 Task: Look for space in Natitingou, Benin from 2nd September, 2023 to 10th September, 2023 for 1 adult in price range Rs.5000 to Rs.16000. Place can be private room with 1  bedroom having 1 bed and 1 bathroom. Property type can be hotel. Booking option can be shelf check-in. Required host language is English.
Action: Mouse moved to (660, 111)
Screenshot: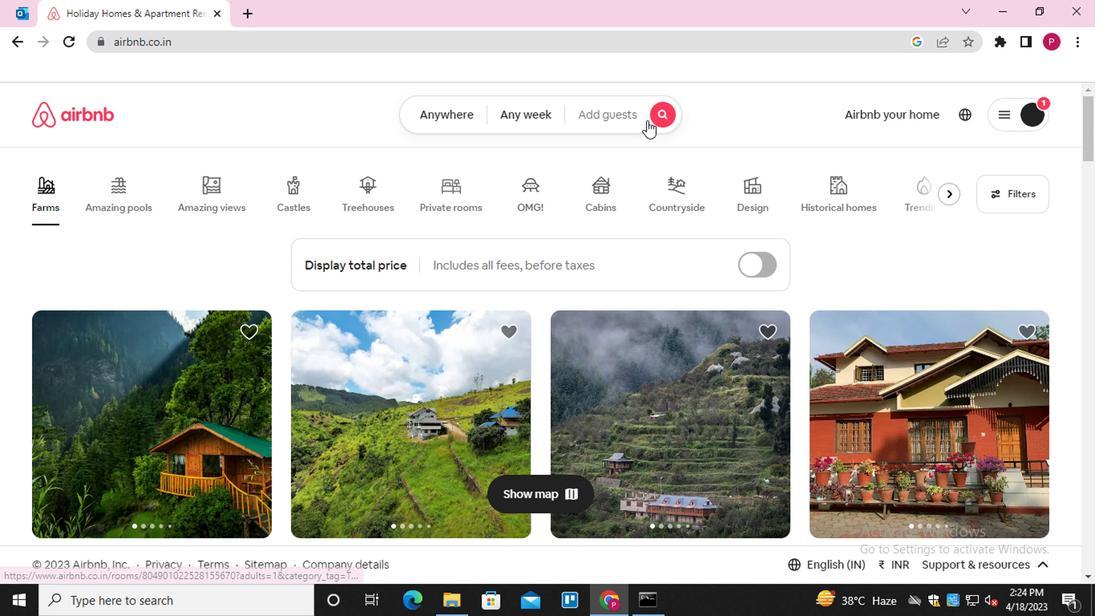
Action: Mouse pressed left at (660, 111)
Screenshot: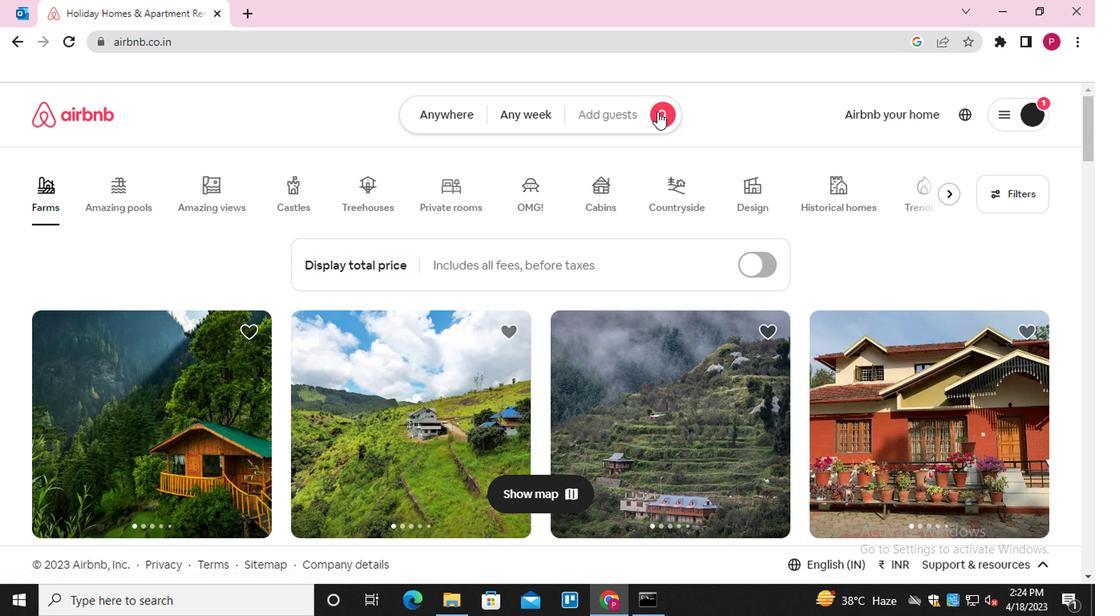 
Action: Mouse moved to (313, 187)
Screenshot: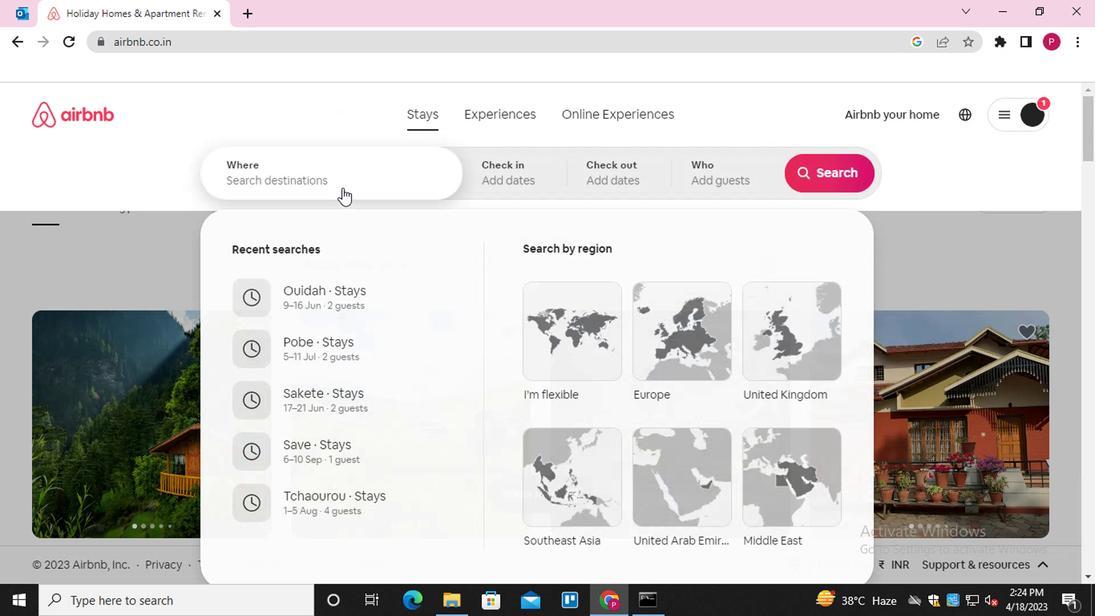 
Action: Mouse pressed left at (313, 187)
Screenshot: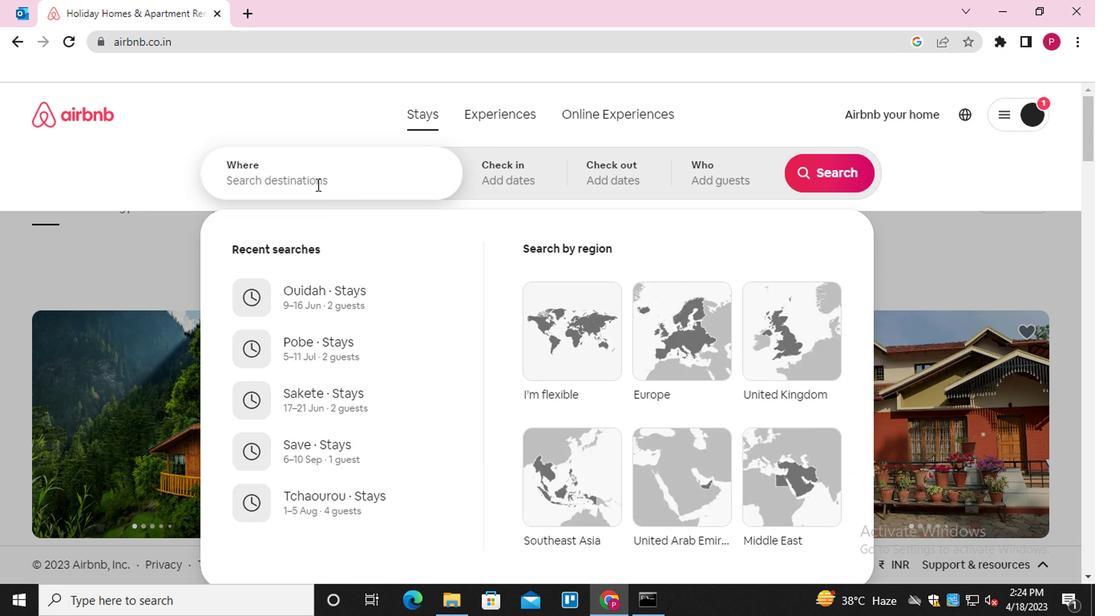 
Action: Key pressed <Key.shift>NATIN<Key.backspace>TI
Screenshot: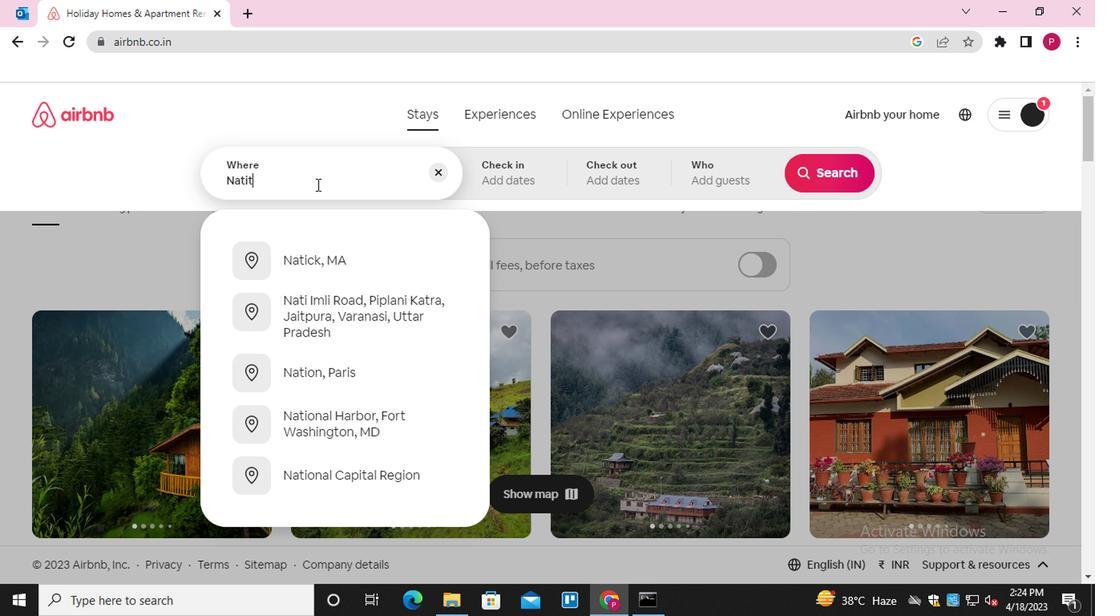 
Action: Mouse moved to (368, 260)
Screenshot: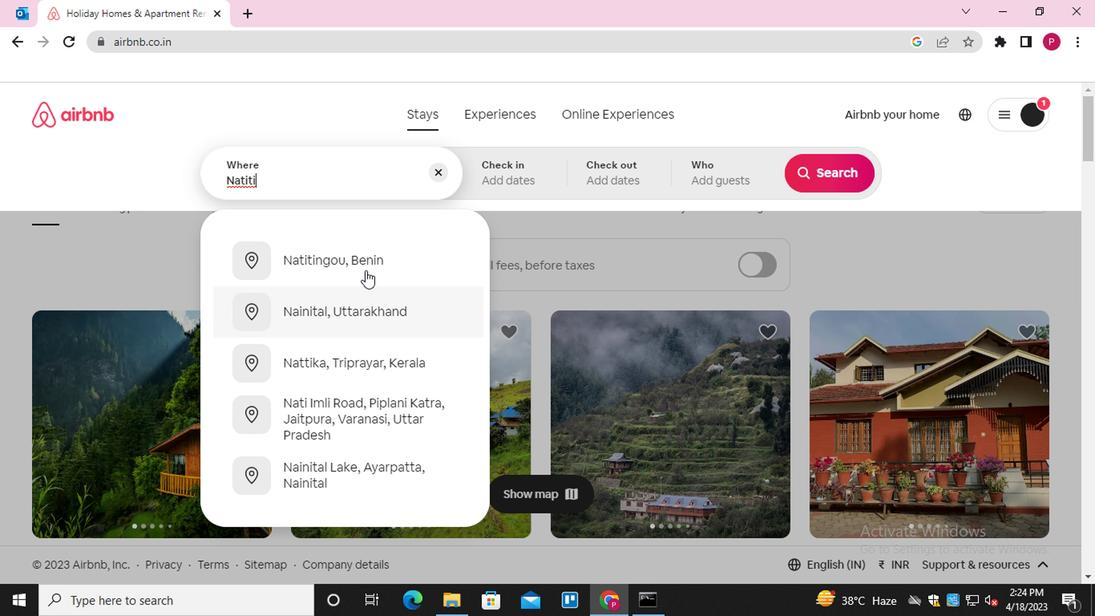 
Action: Mouse pressed left at (368, 260)
Screenshot: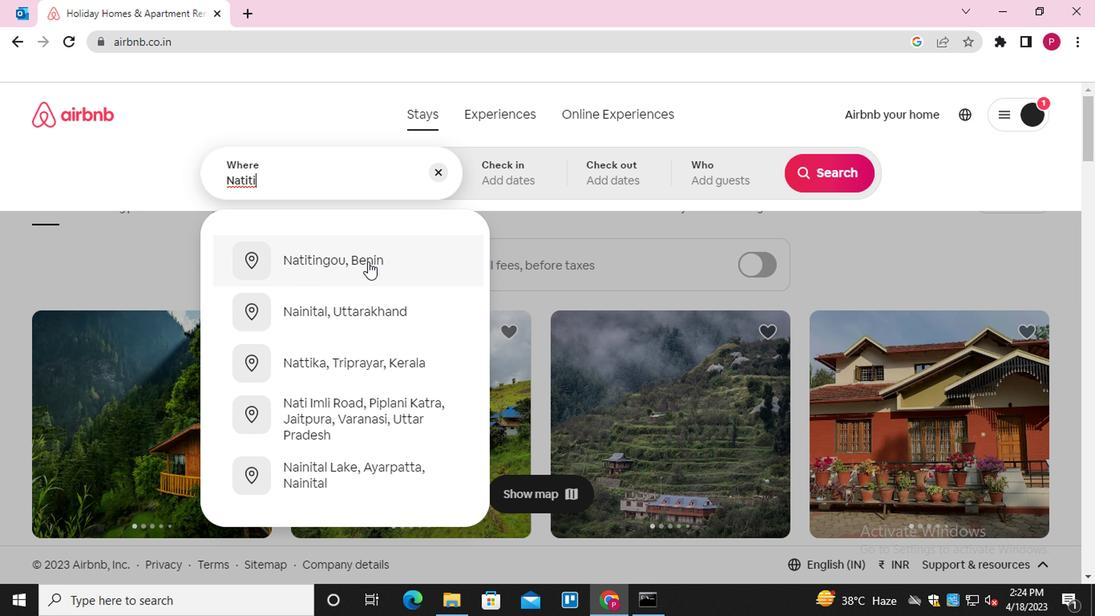 
Action: Mouse moved to (812, 306)
Screenshot: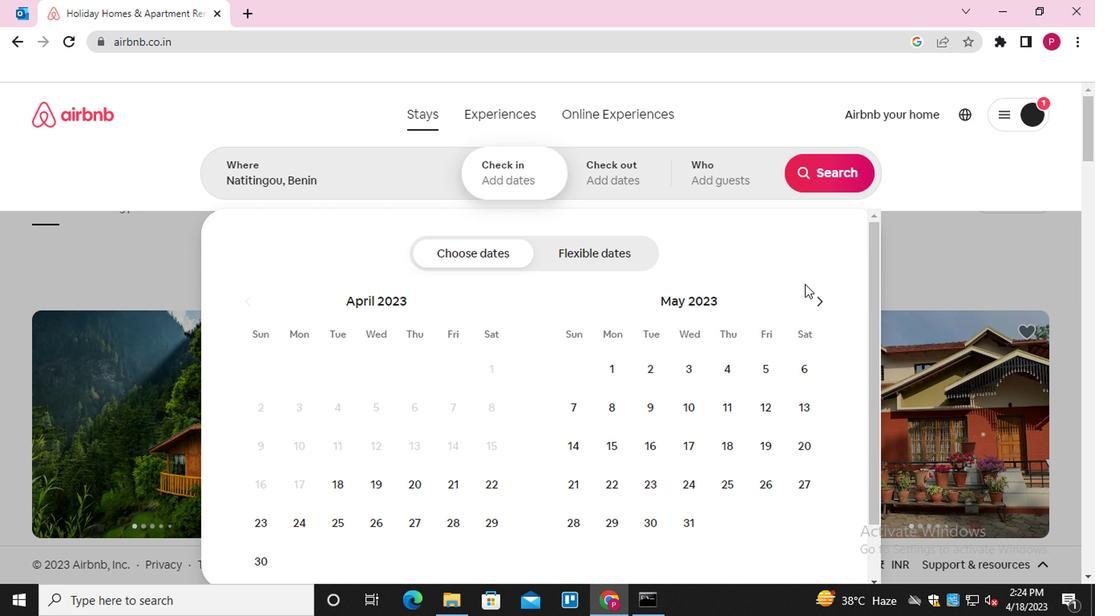 
Action: Mouse pressed left at (812, 306)
Screenshot: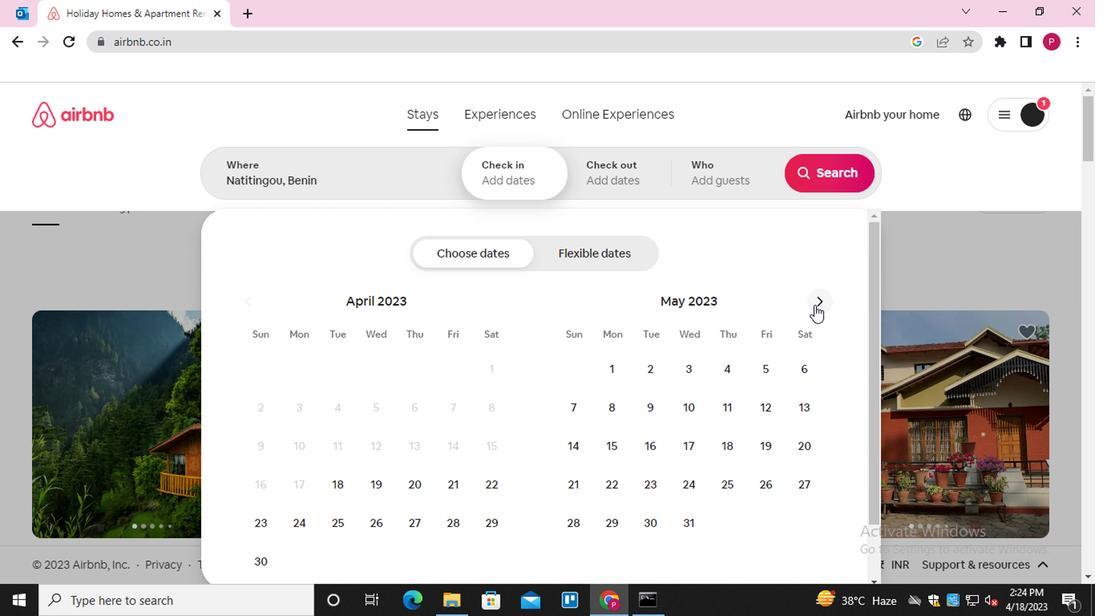 
Action: Mouse pressed left at (812, 306)
Screenshot: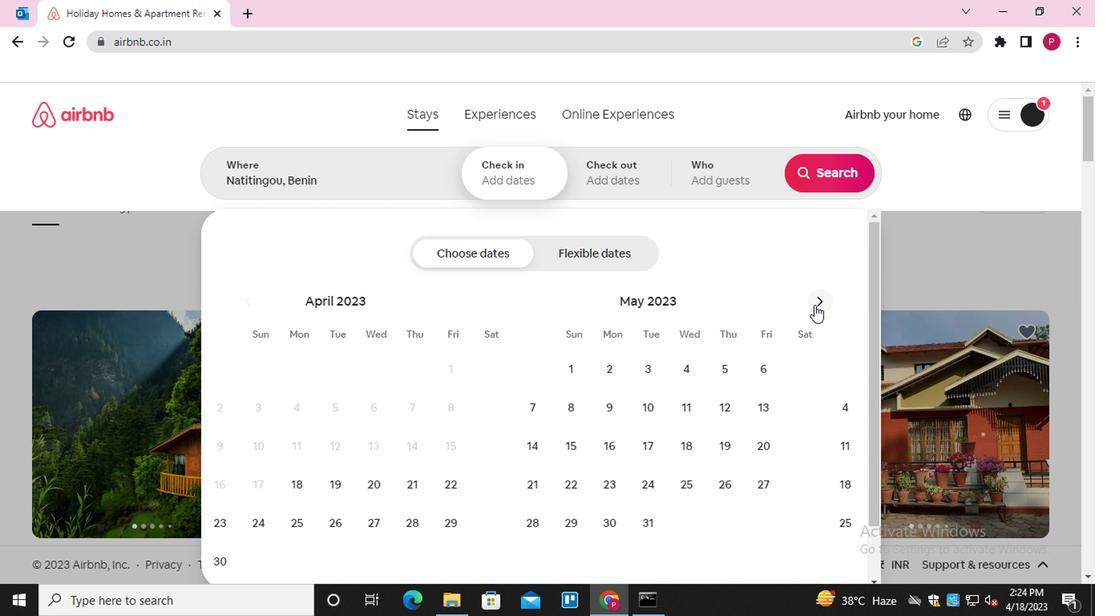 
Action: Mouse pressed left at (812, 306)
Screenshot: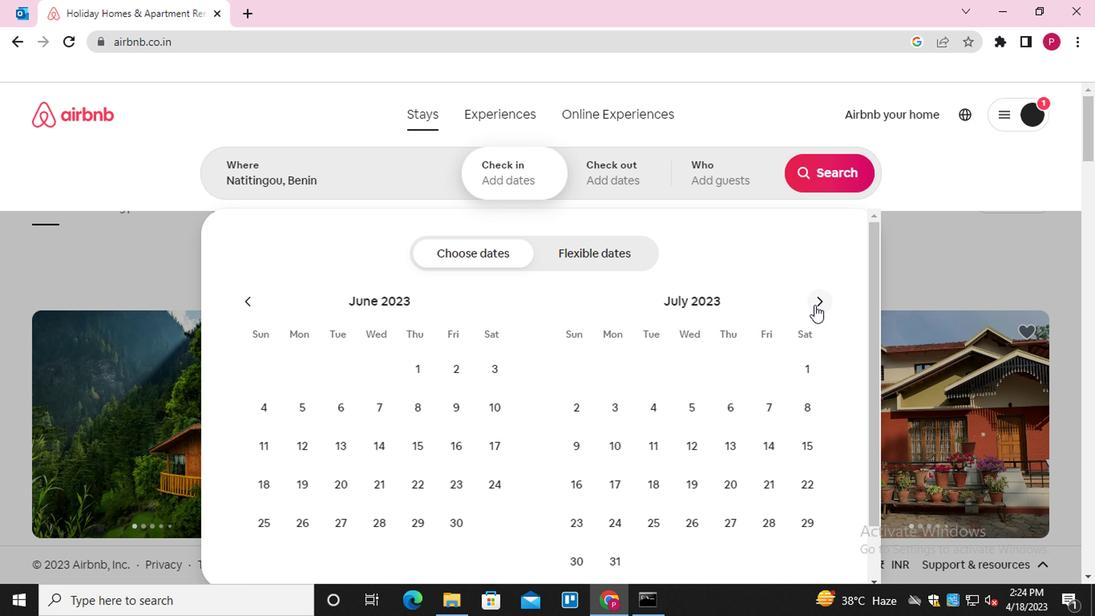 
Action: Mouse pressed left at (812, 306)
Screenshot: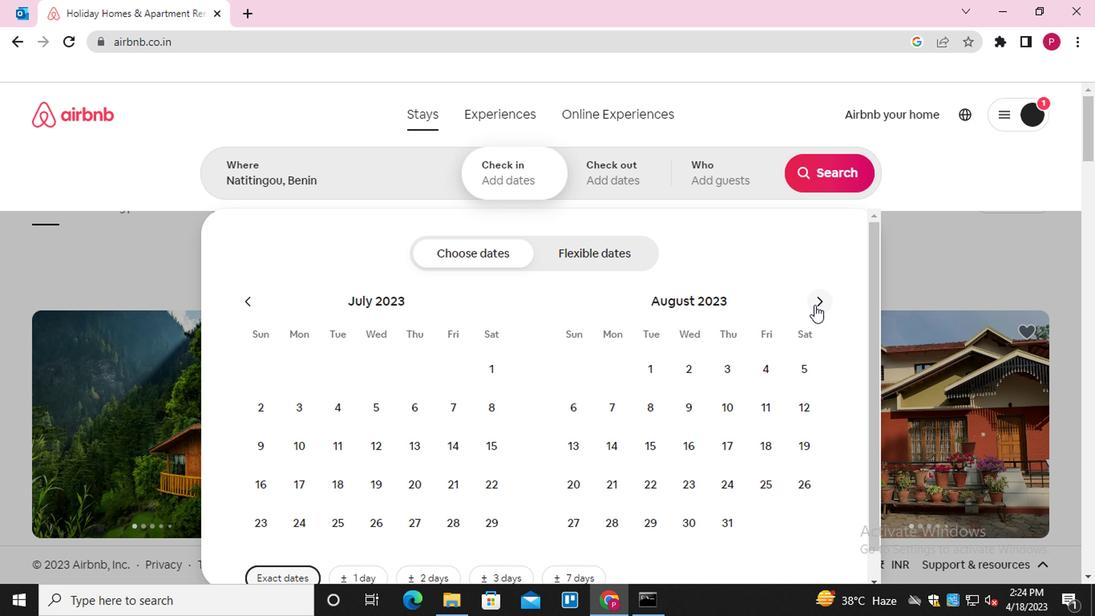 
Action: Mouse moved to (796, 372)
Screenshot: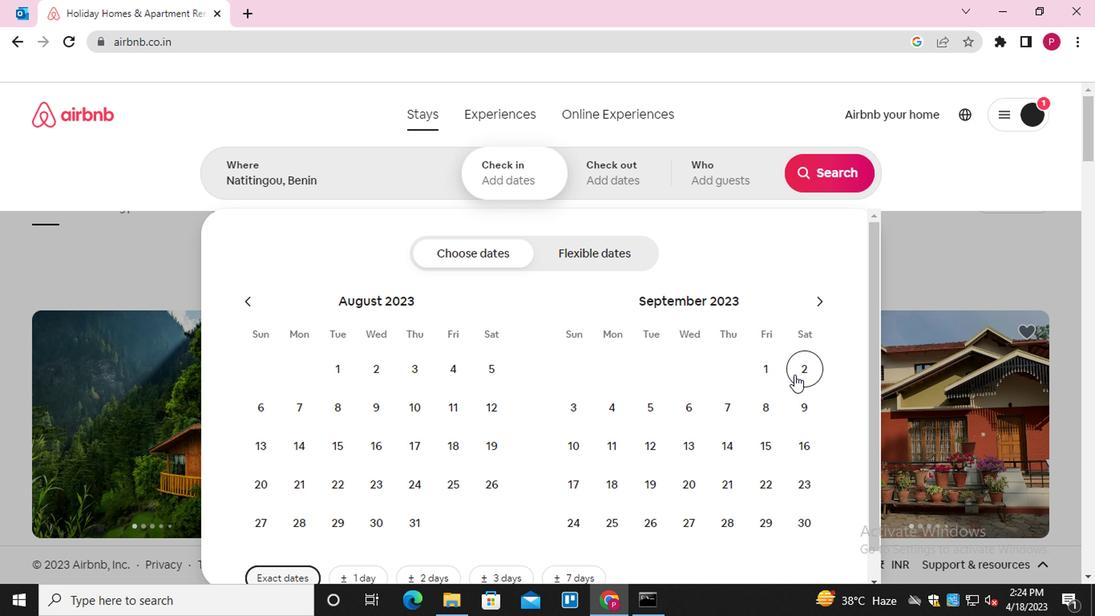 
Action: Mouse pressed left at (796, 372)
Screenshot: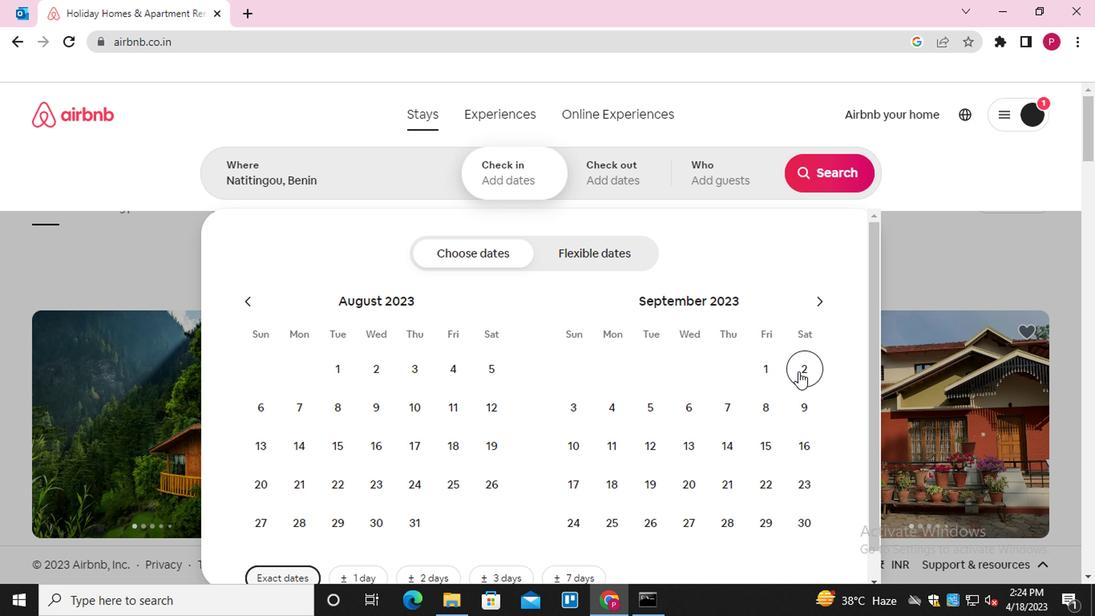 
Action: Mouse moved to (575, 440)
Screenshot: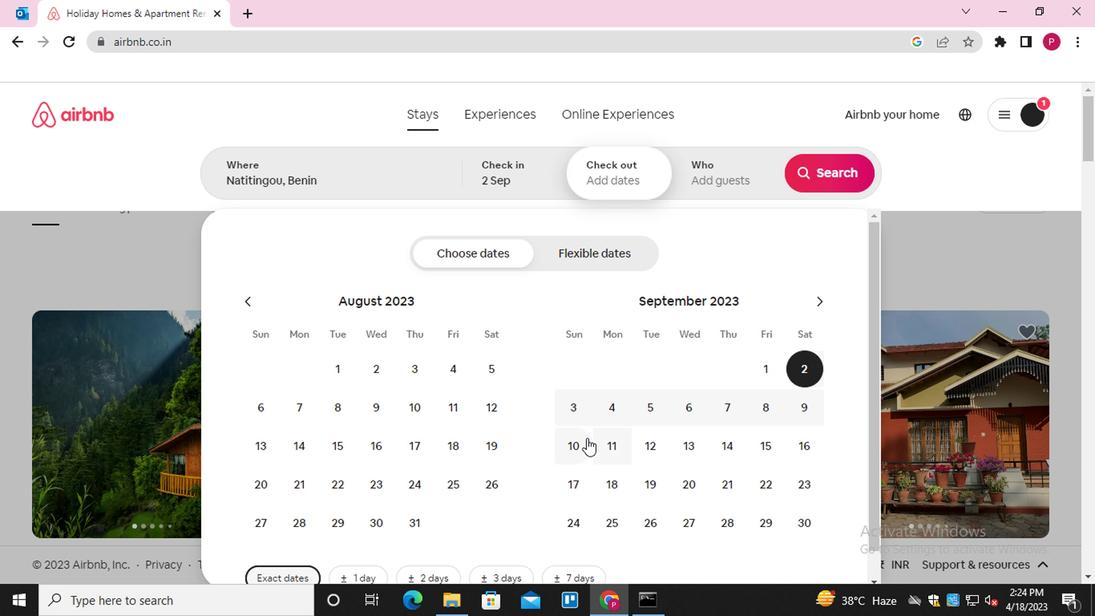 
Action: Mouse pressed left at (575, 440)
Screenshot: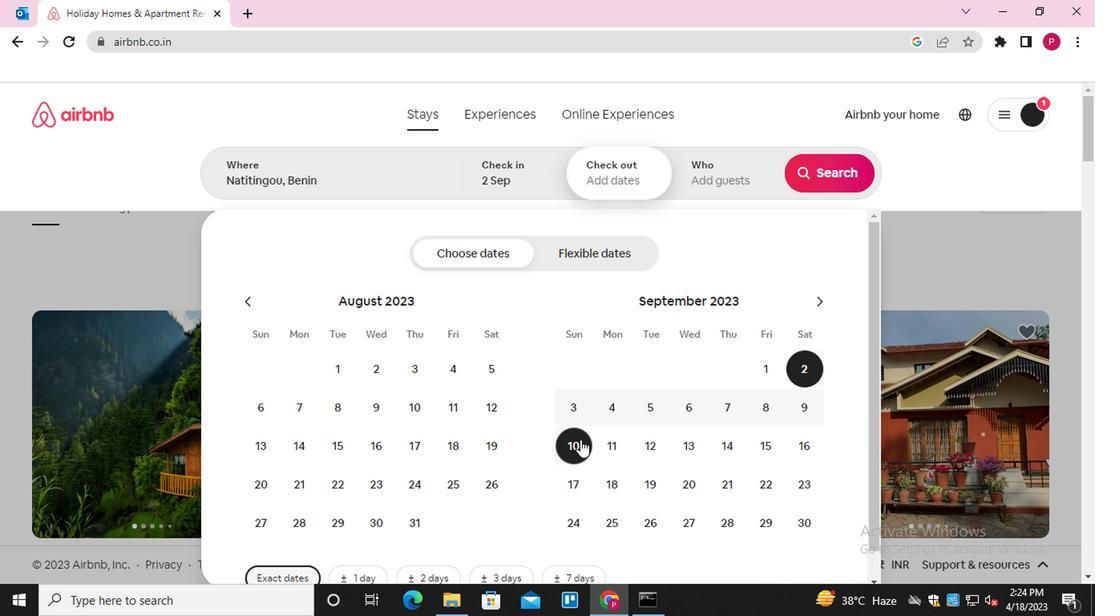 
Action: Mouse moved to (719, 178)
Screenshot: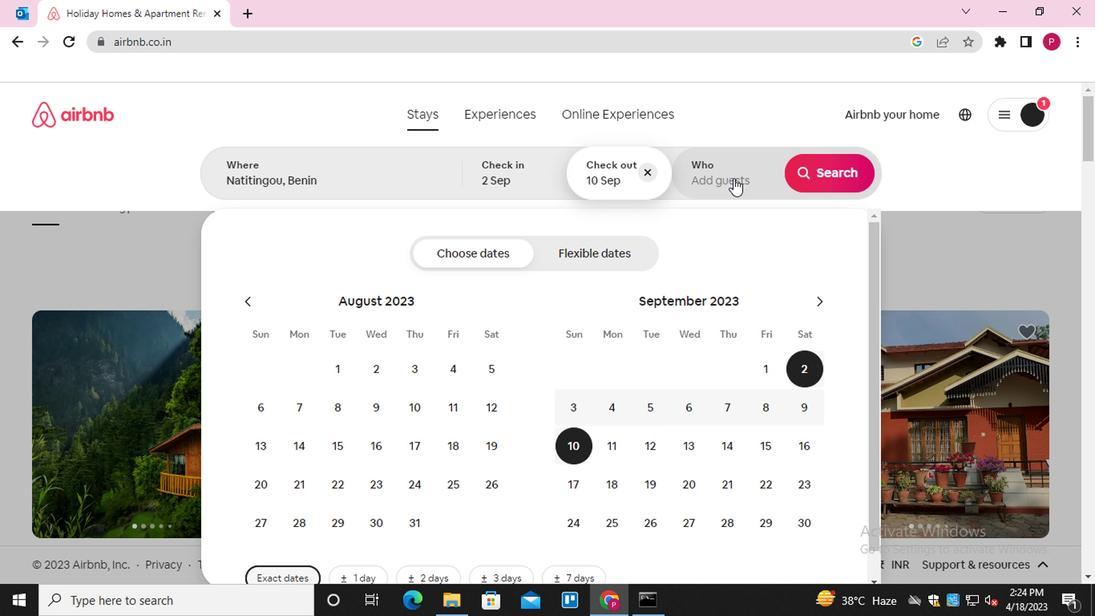 
Action: Mouse pressed left at (719, 178)
Screenshot: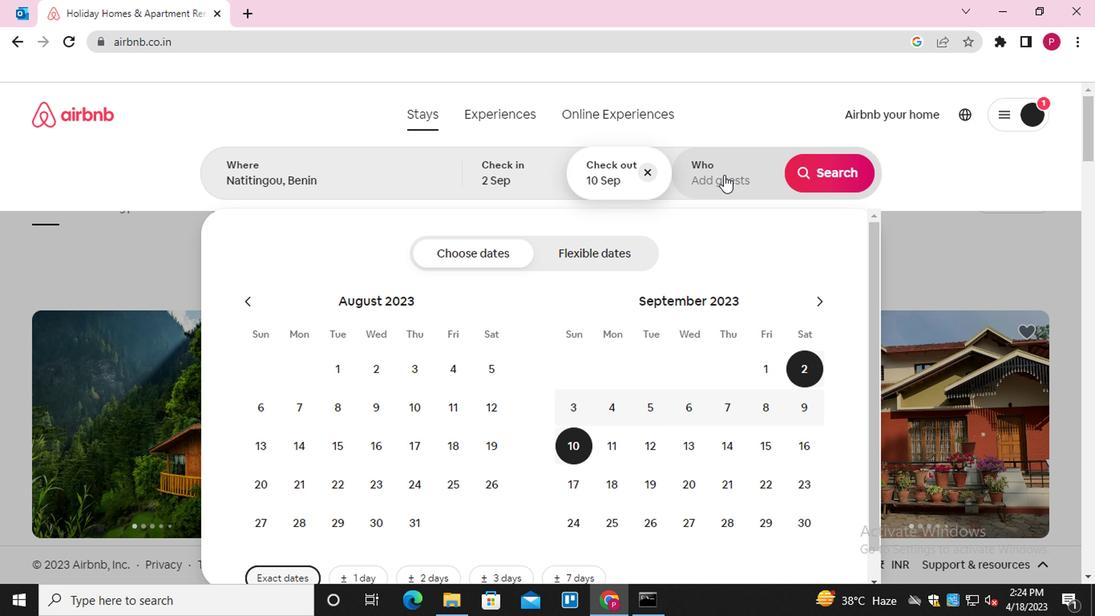 
Action: Mouse moved to (836, 261)
Screenshot: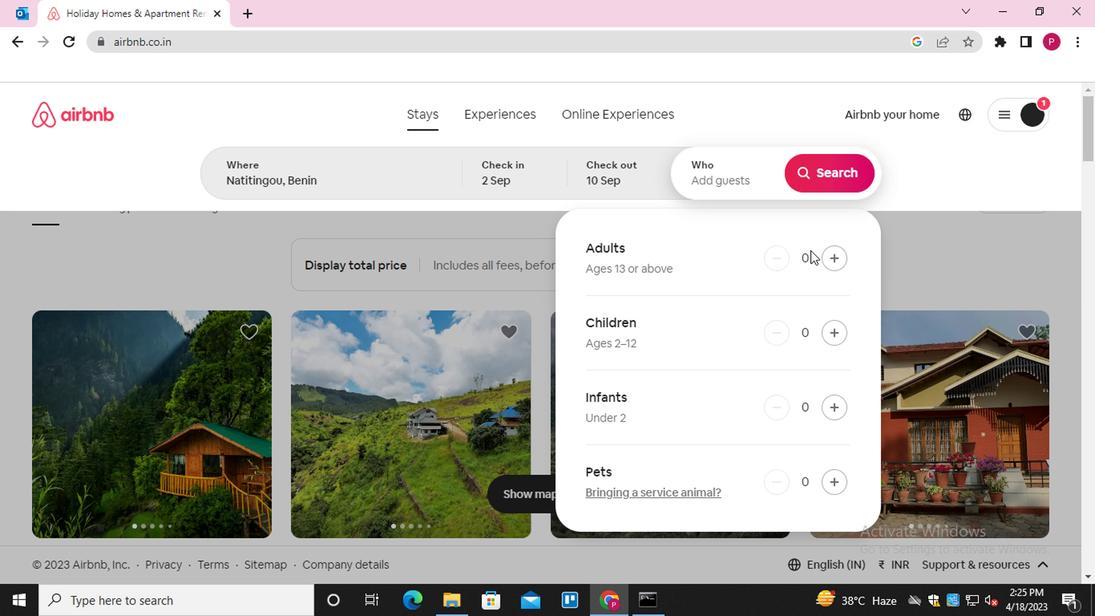 
Action: Mouse pressed left at (836, 261)
Screenshot: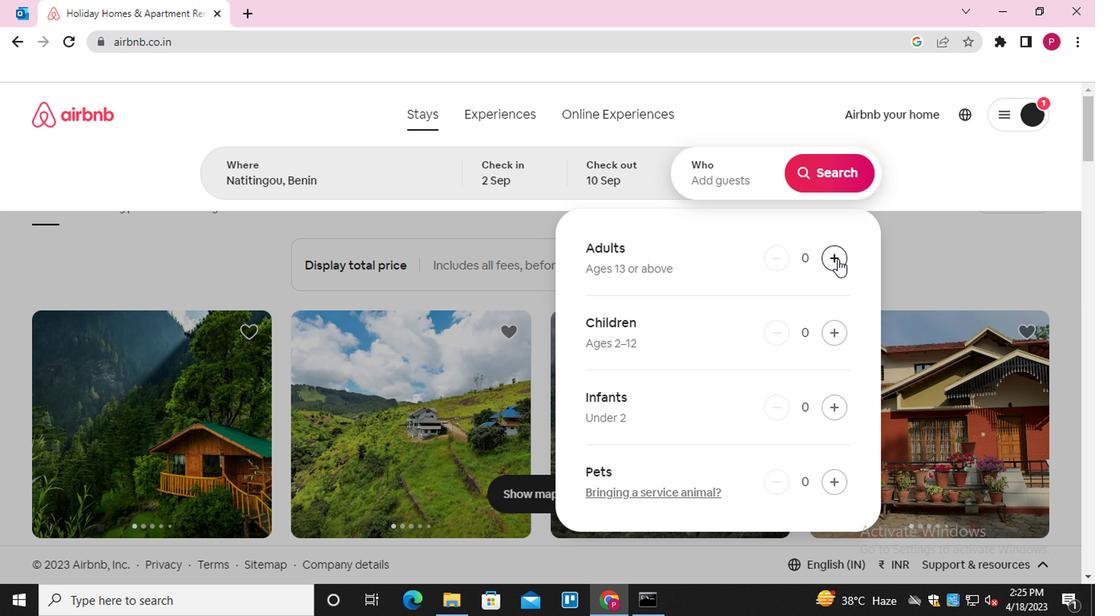 
Action: Mouse moved to (833, 180)
Screenshot: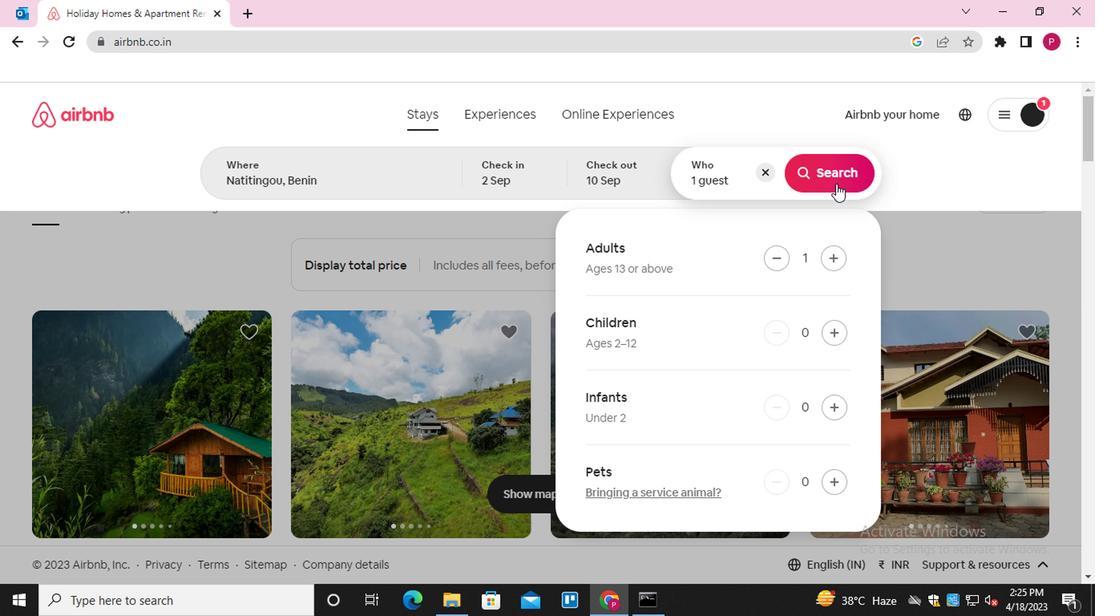 
Action: Mouse pressed left at (833, 180)
Screenshot: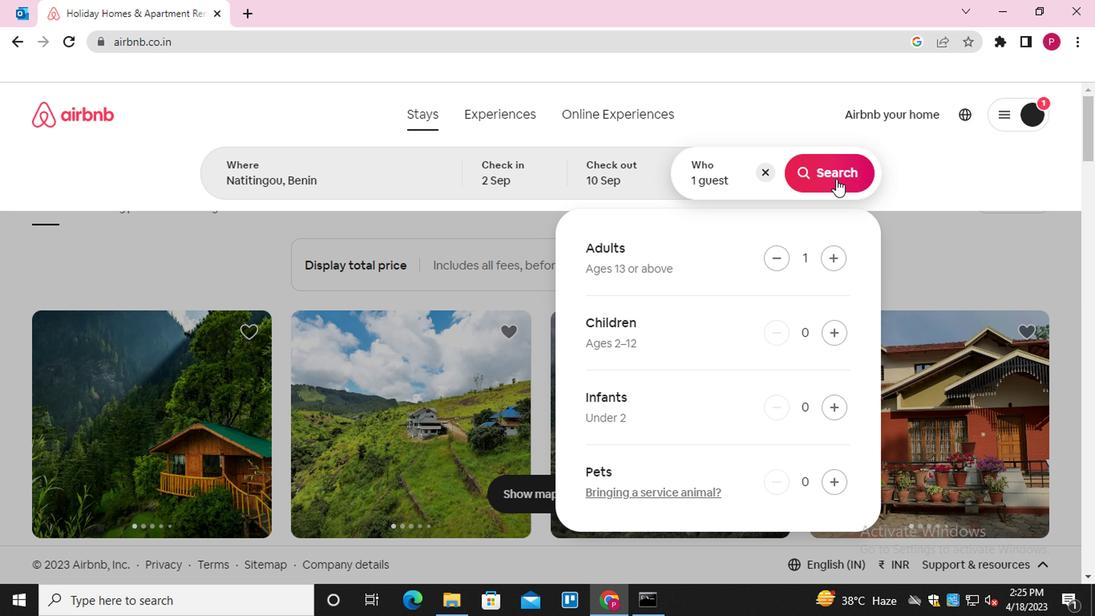 
Action: Mouse moved to (1005, 184)
Screenshot: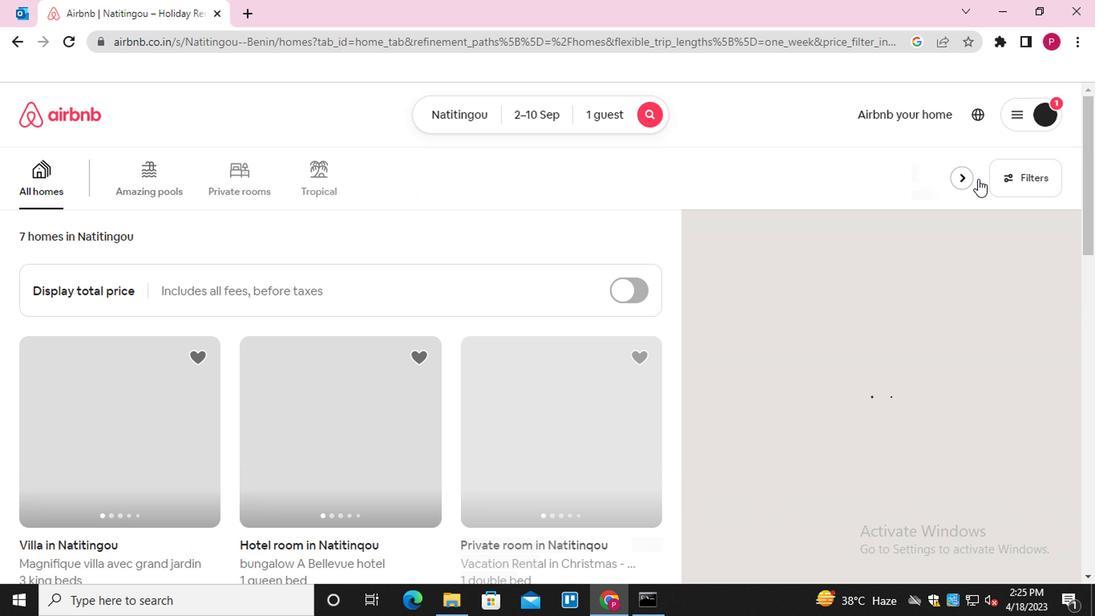 
Action: Mouse pressed left at (1005, 184)
Screenshot: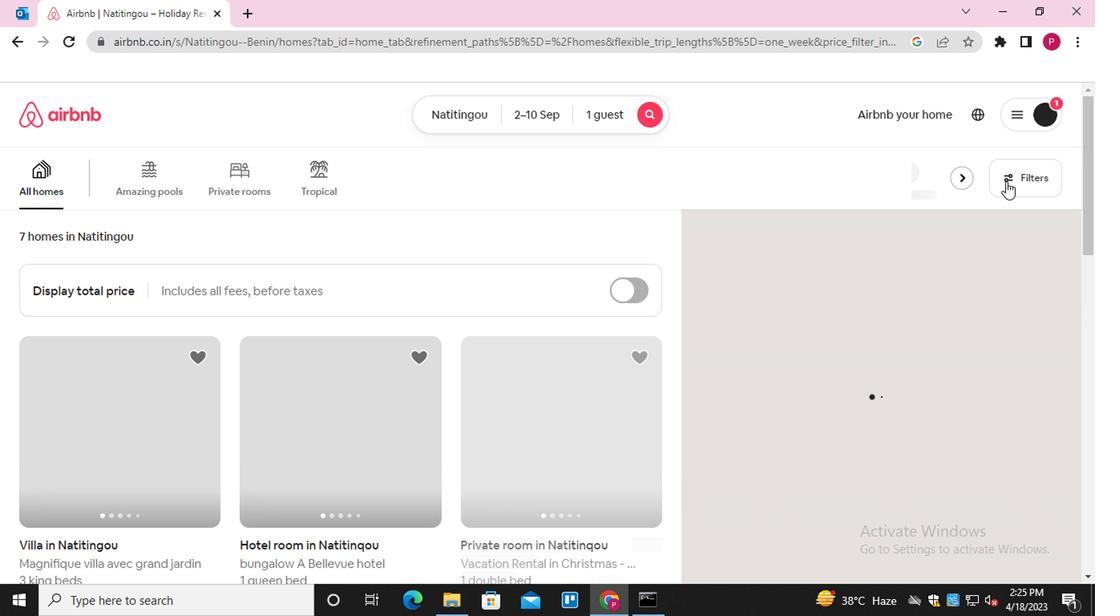 
Action: Mouse moved to (363, 378)
Screenshot: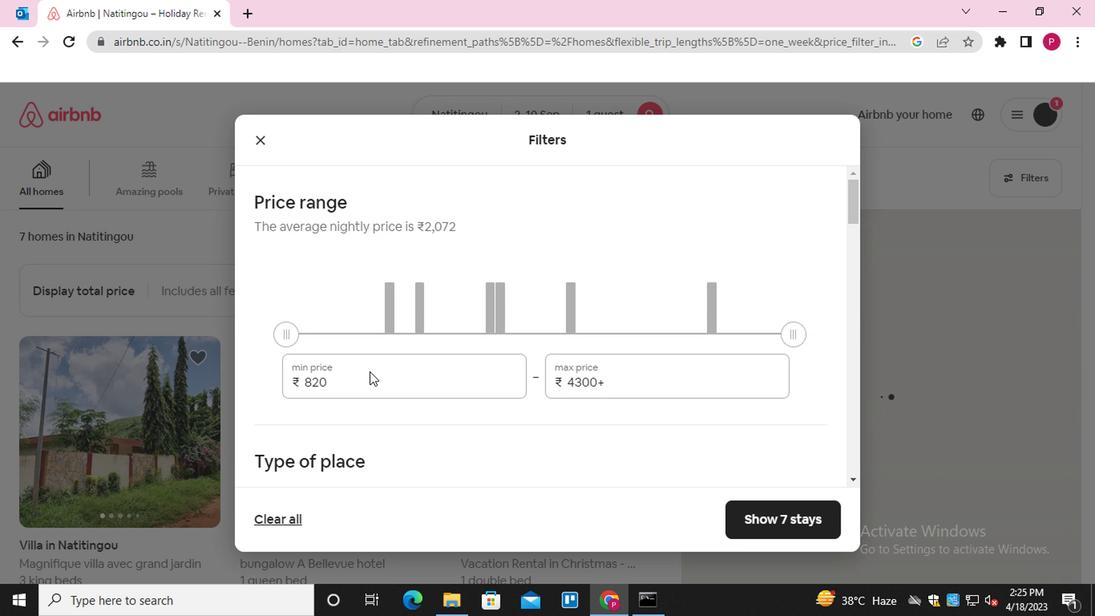 
Action: Mouse pressed left at (363, 378)
Screenshot: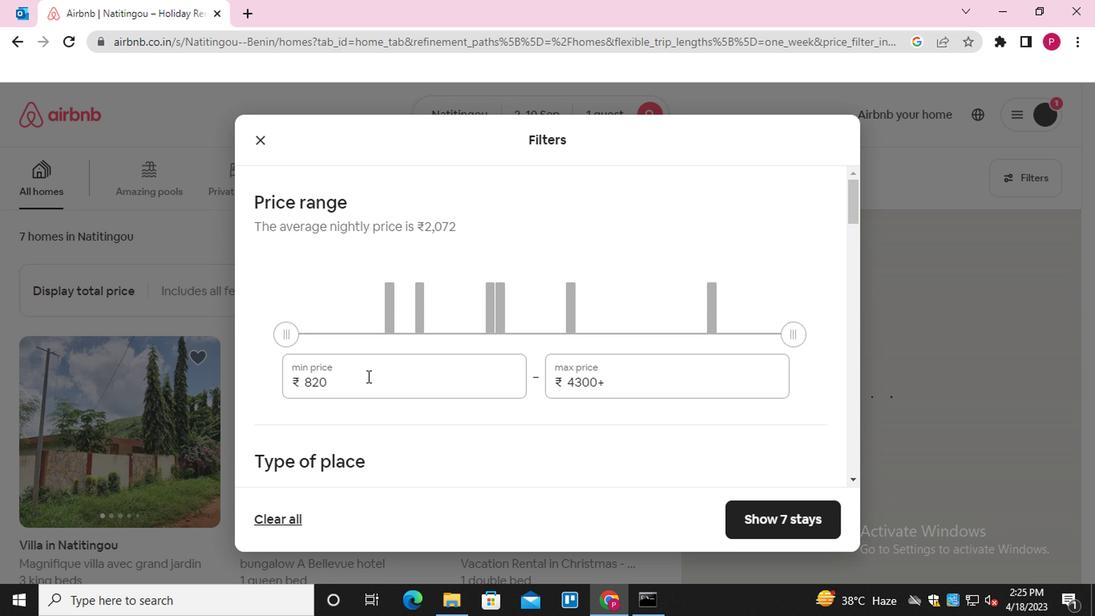 
Action: Mouse pressed left at (363, 378)
Screenshot: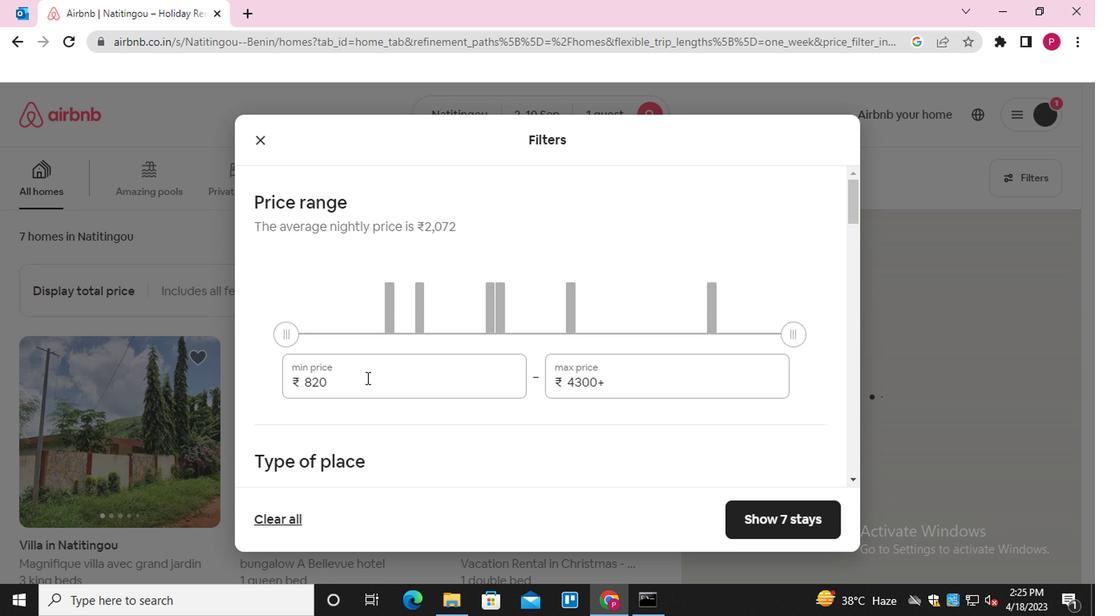 
Action: Key pressed 5000<Key.tab>1600<Key.backspace><Key.backspace><Key.backspace><Key.backspace><Key.backspace><Key.backspace><Key.backspace><Key.backspace><Key.backspace>16000
Screenshot: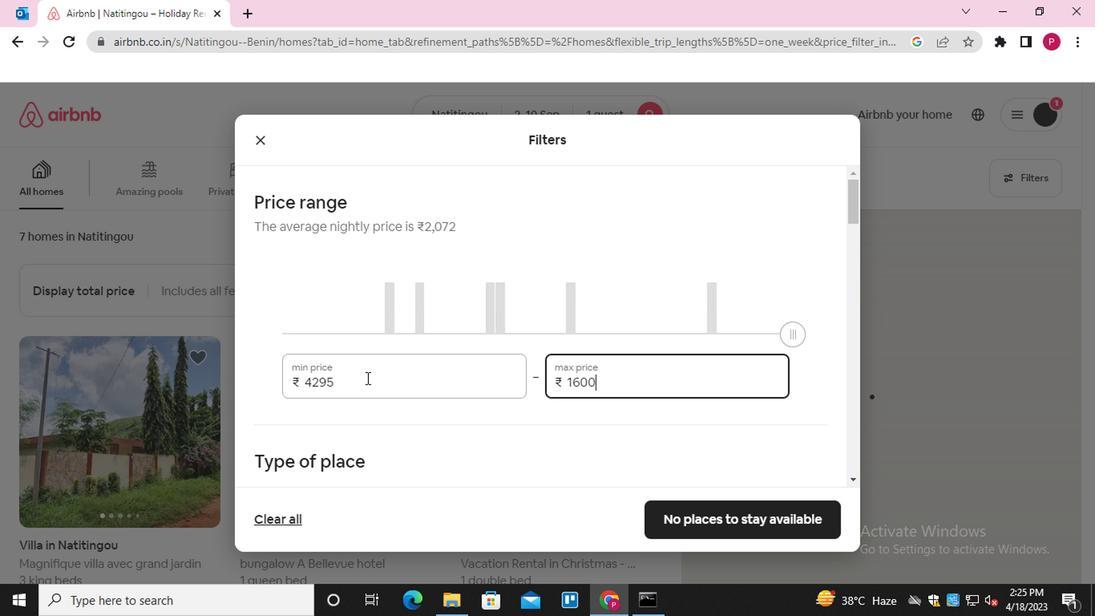 
Action: Mouse scrolled (363, 378) with delta (0, 0)
Screenshot: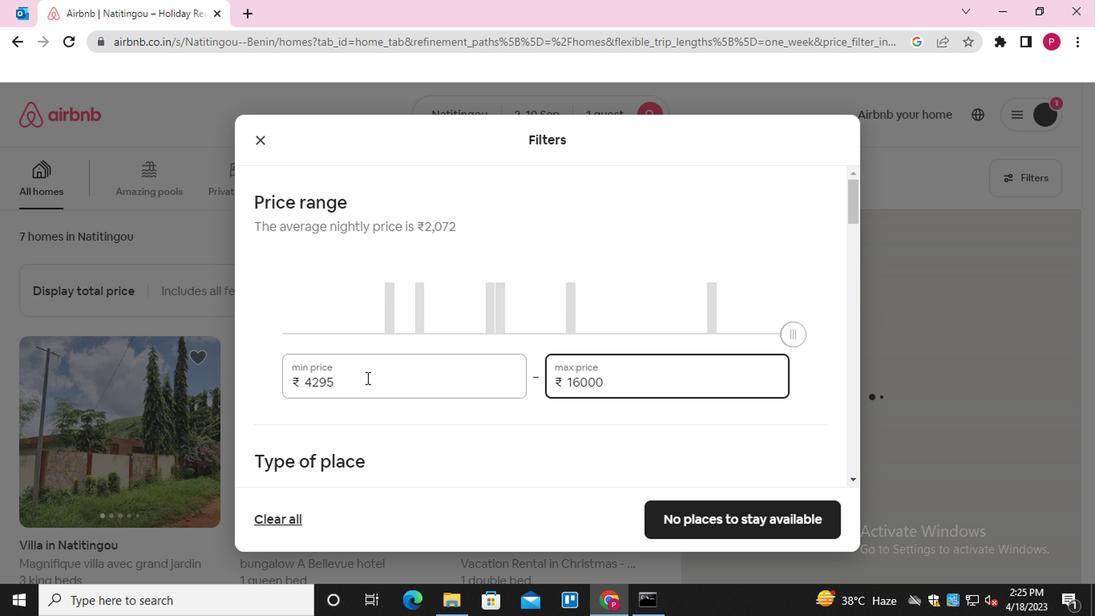 
Action: Mouse scrolled (363, 378) with delta (0, 0)
Screenshot: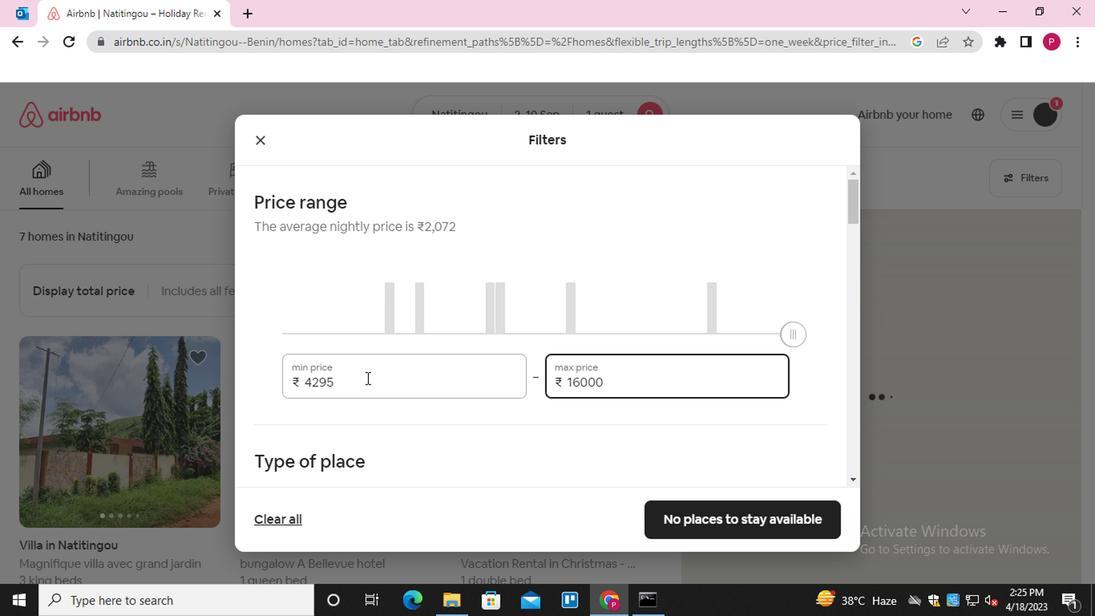 
Action: Mouse moved to (538, 343)
Screenshot: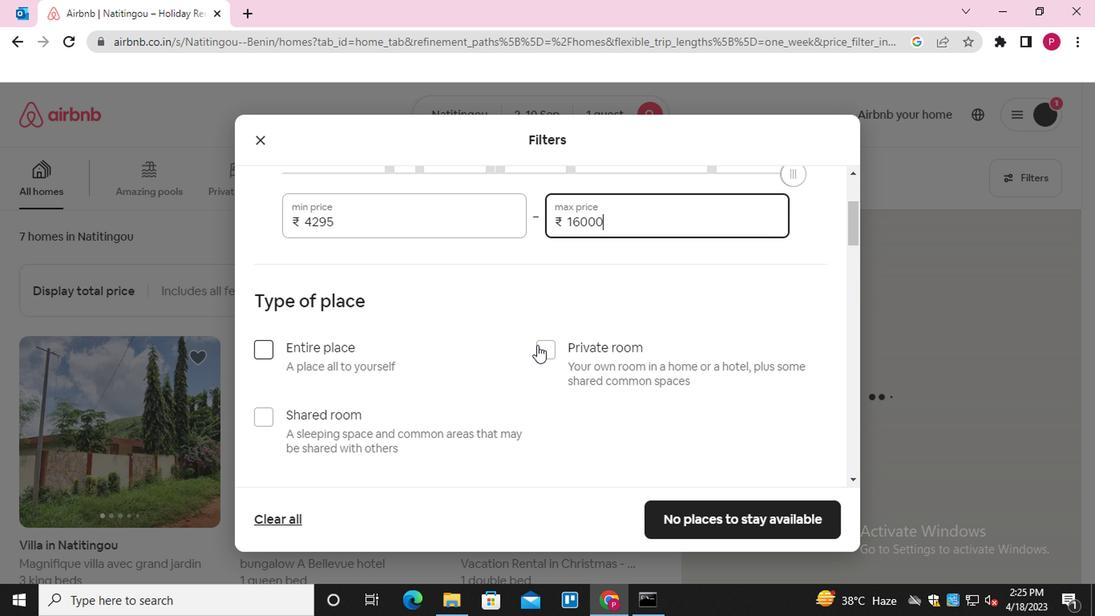 
Action: Mouse pressed left at (538, 343)
Screenshot: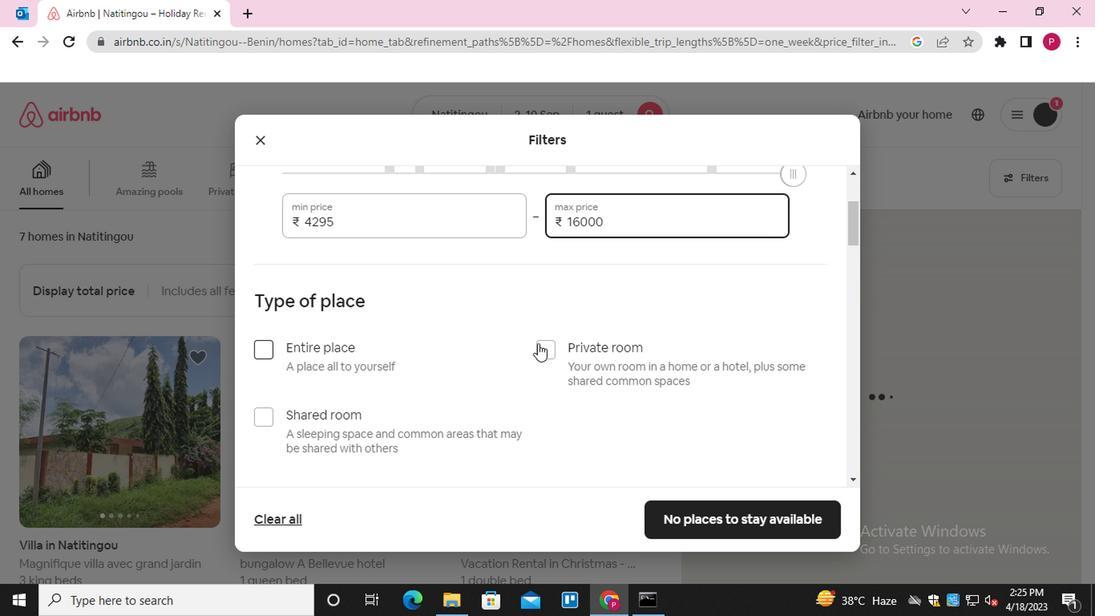 
Action: Mouse moved to (549, 424)
Screenshot: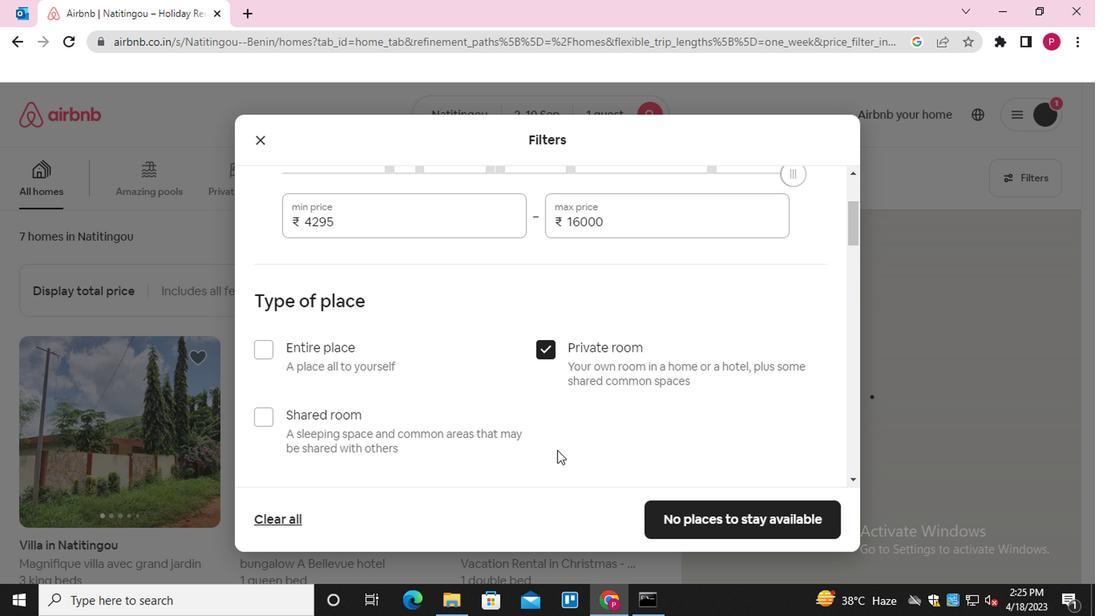 
Action: Mouse scrolled (549, 423) with delta (0, 0)
Screenshot: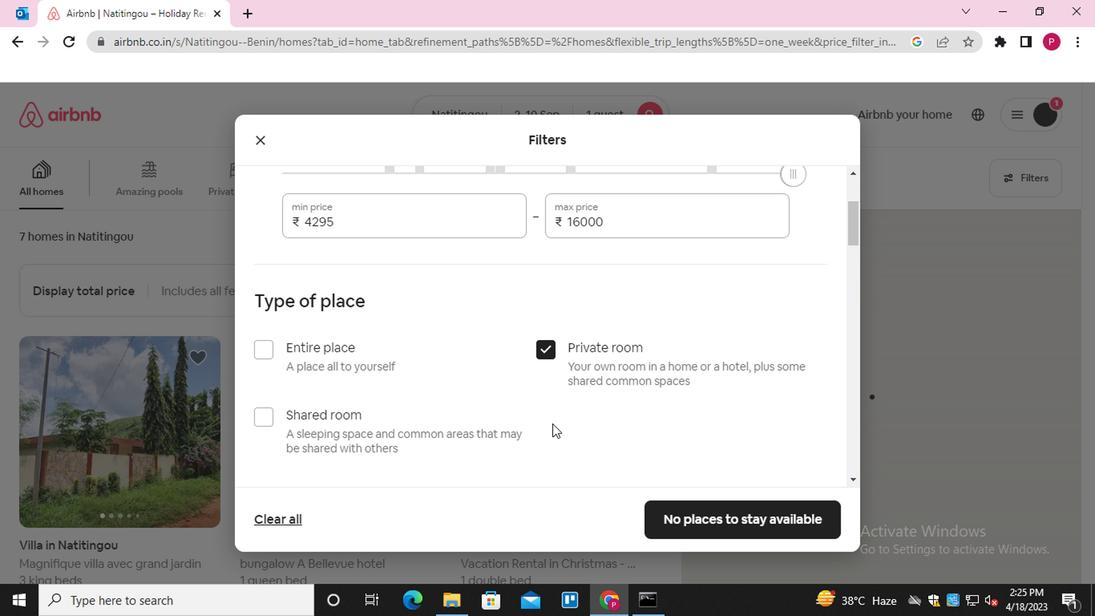 
Action: Mouse scrolled (549, 423) with delta (0, 0)
Screenshot: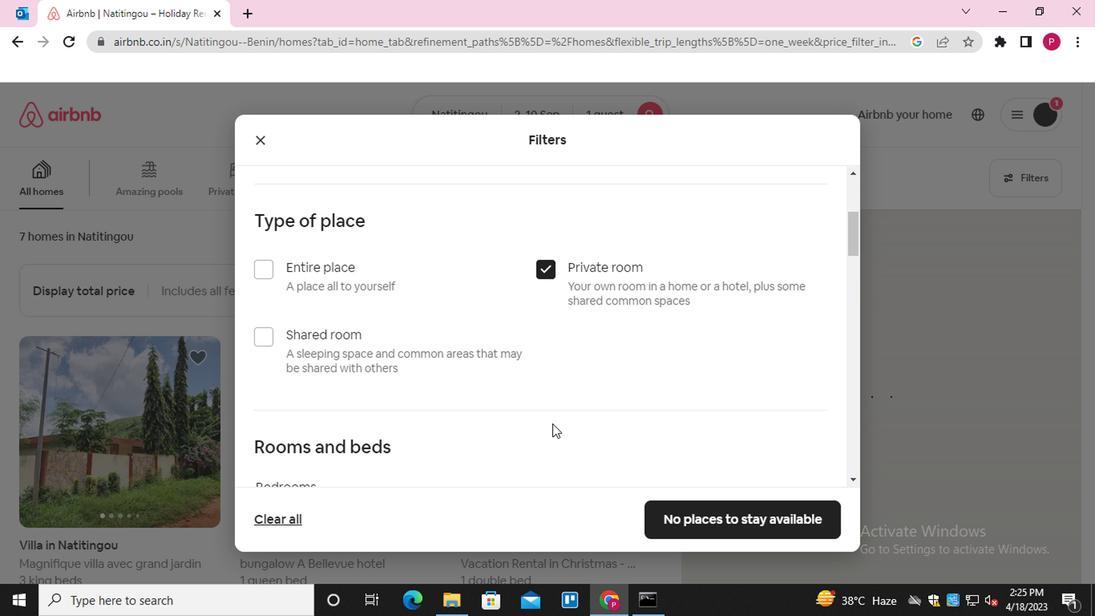 
Action: Mouse scrolled (549, 423) with delta (0, 0)
Screenshot: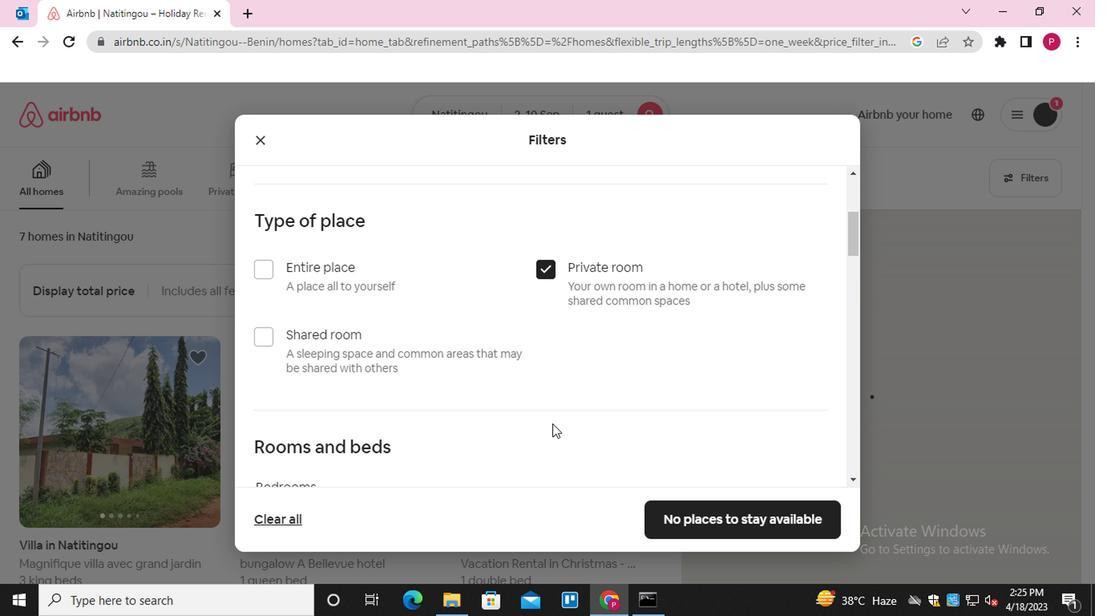 
Action: Mouse scrolled (549, 423) with delta (0, 0)
Screenshot: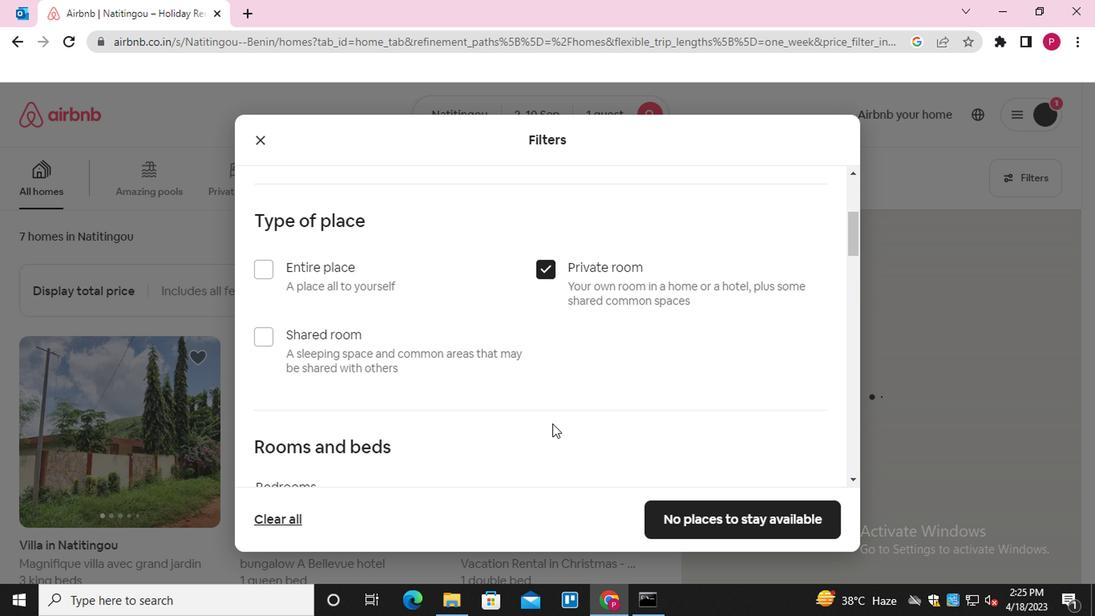
Action: Mouse moved to (398, 328)
Screenshot: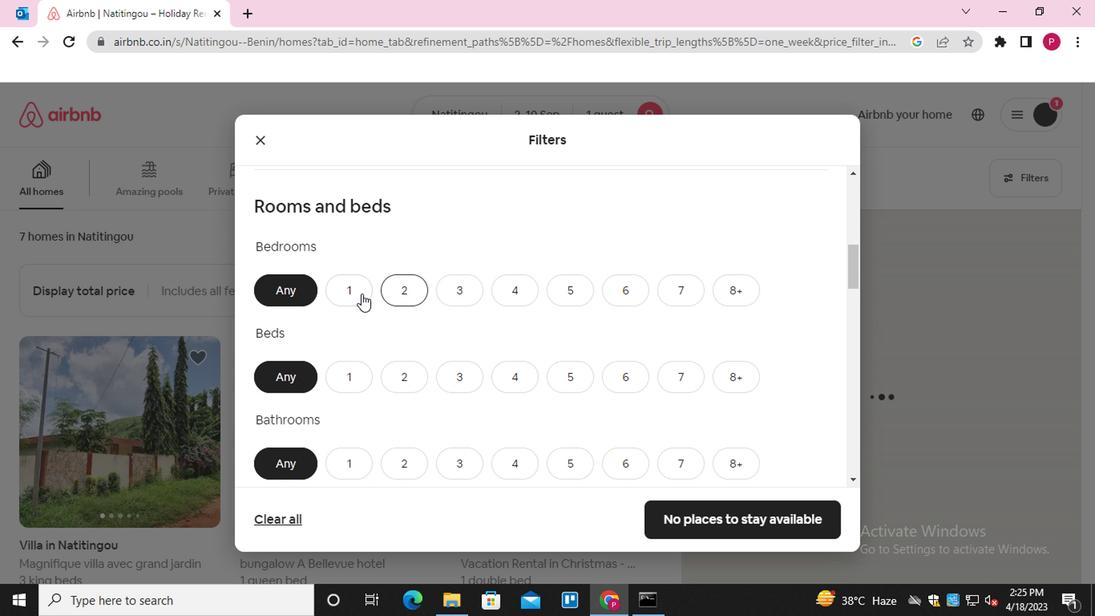 
Action: Mouse scrolled (398, 329) with delta (0, 1)
Screenshot: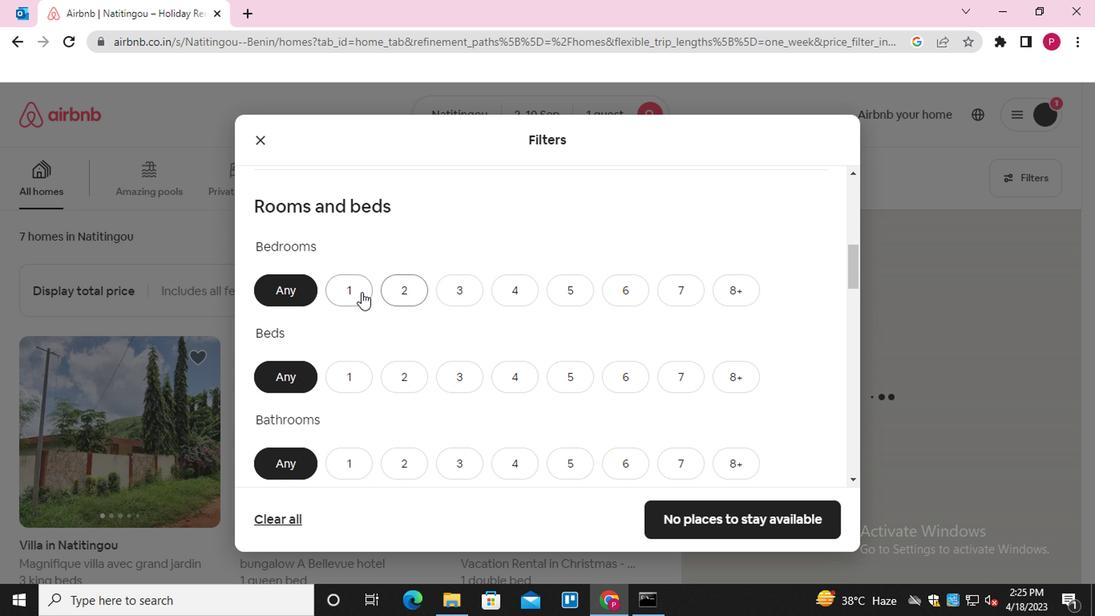 
Action: Mouse scrolled (398, 329) with delta (0, 1)
Screenshot: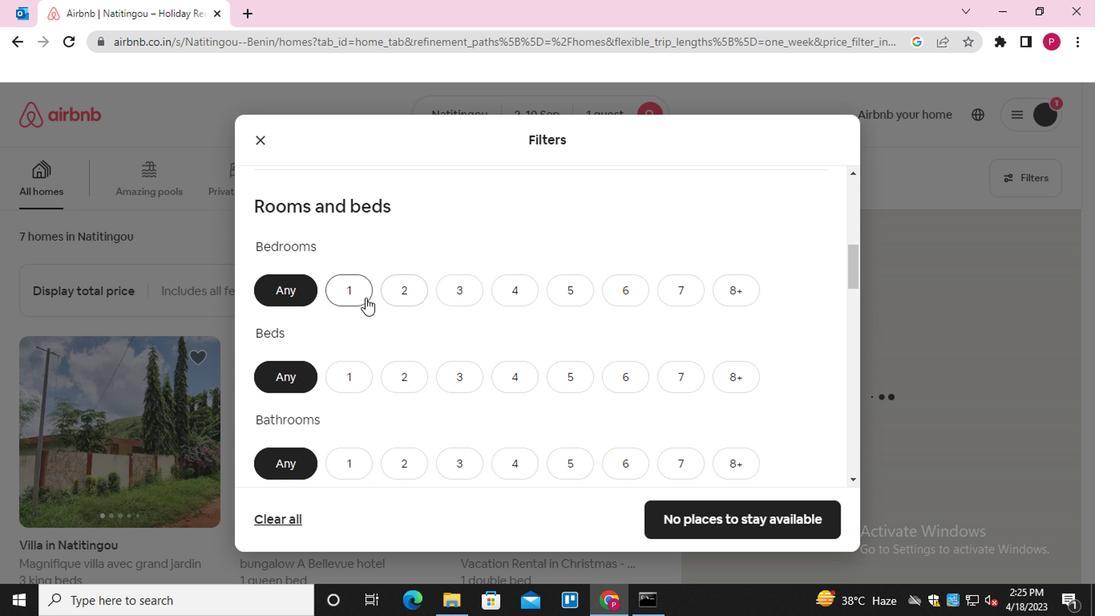 
Action: Mouse scrolled (398, 328) with delta (0, 0)
Screenshot: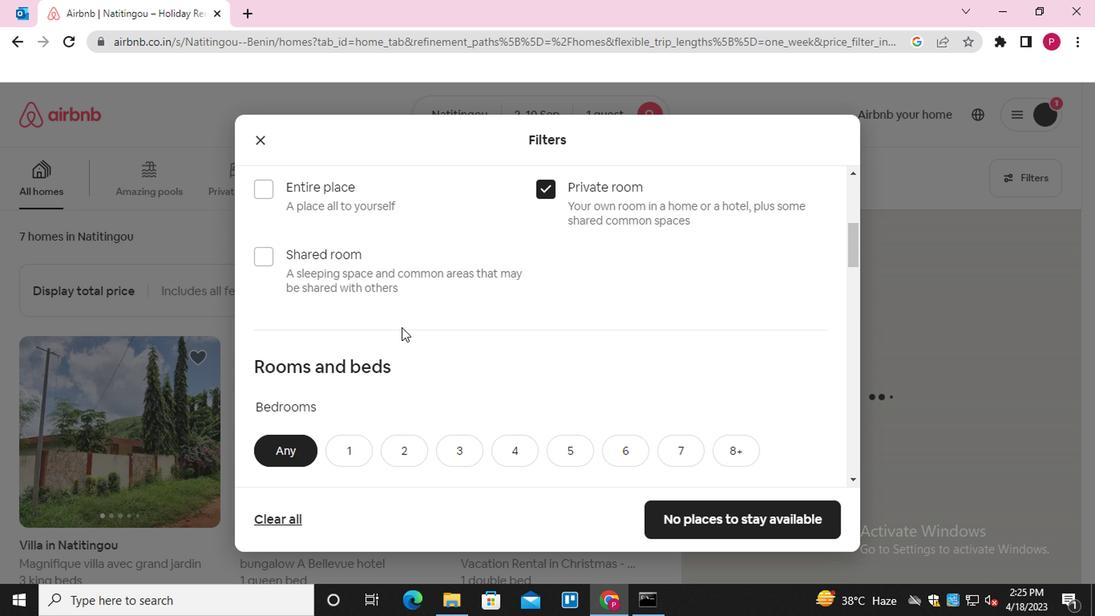
Action: Mouse scrolled (398, 328) with delta (0, 0)
Screenshot: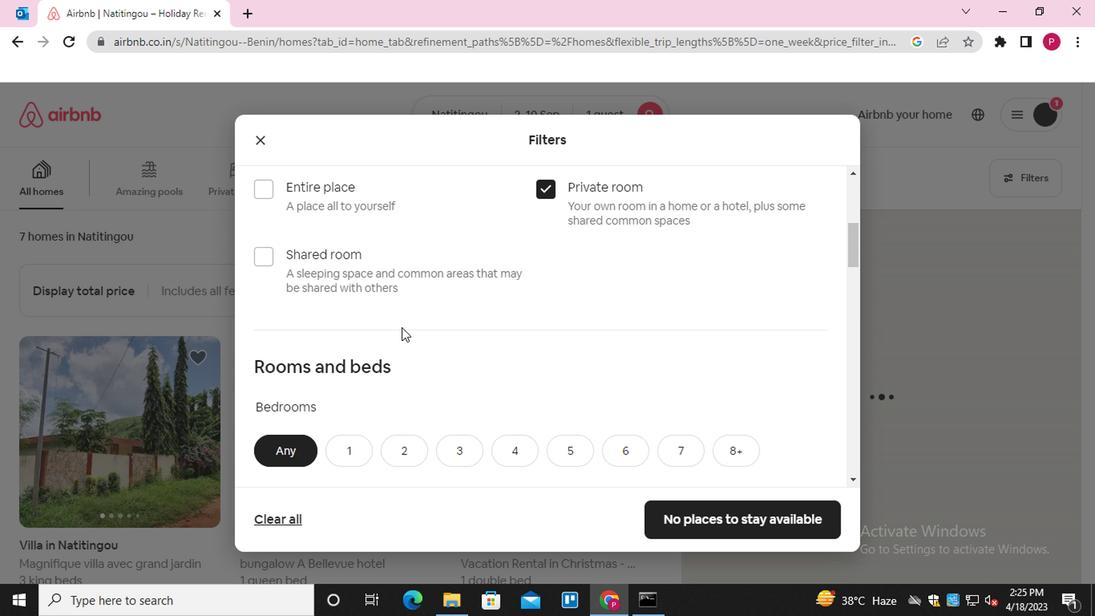 
Action: Mouse moved to (356, 291)
Screenshot: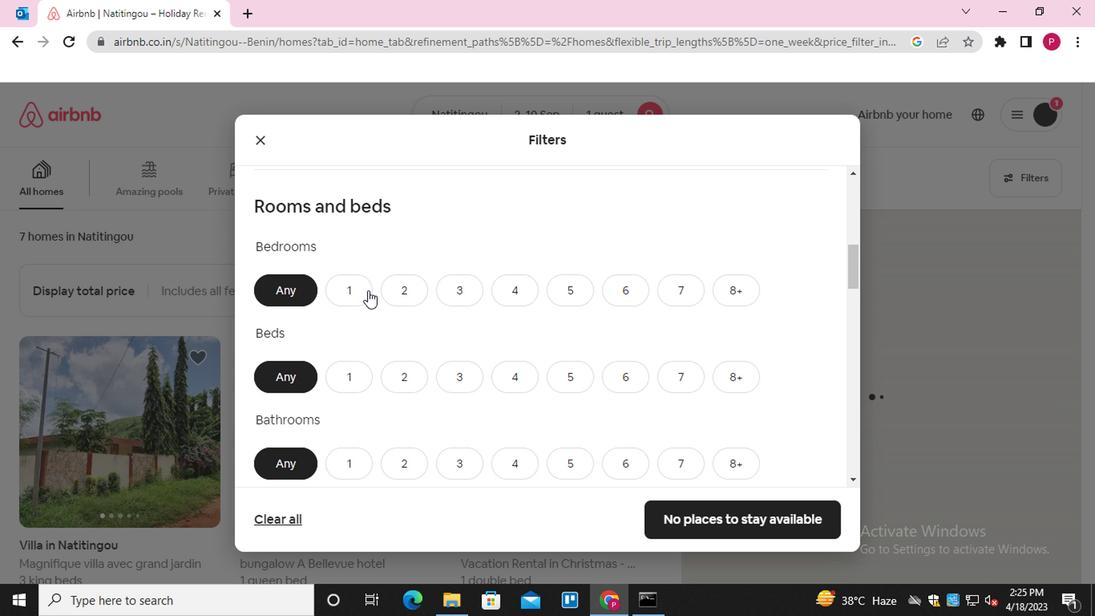 
Action: Mouse pressed left at (356, 291)
Screenshot: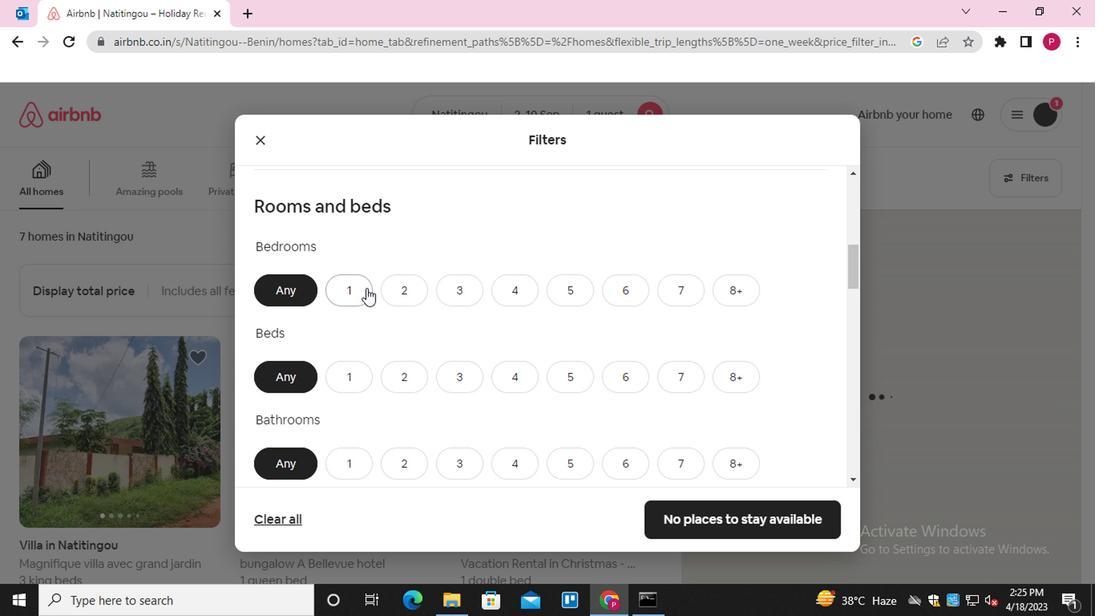 
Action: Mouse moved to (353, 372)
Screenshot: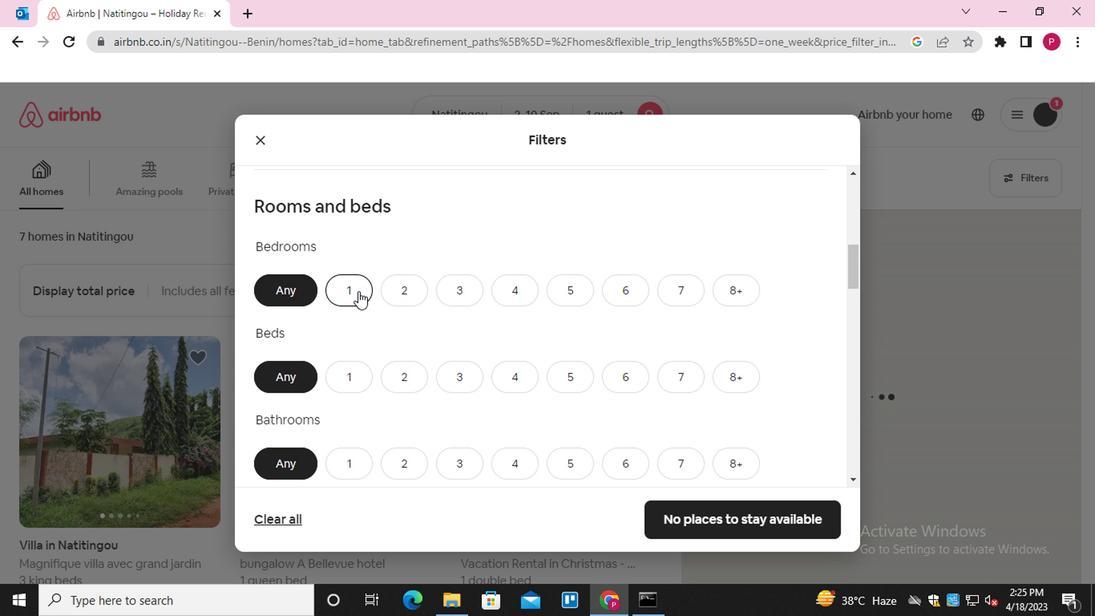 
Action: Mouse pressed left at (353, 372)
Screenshot: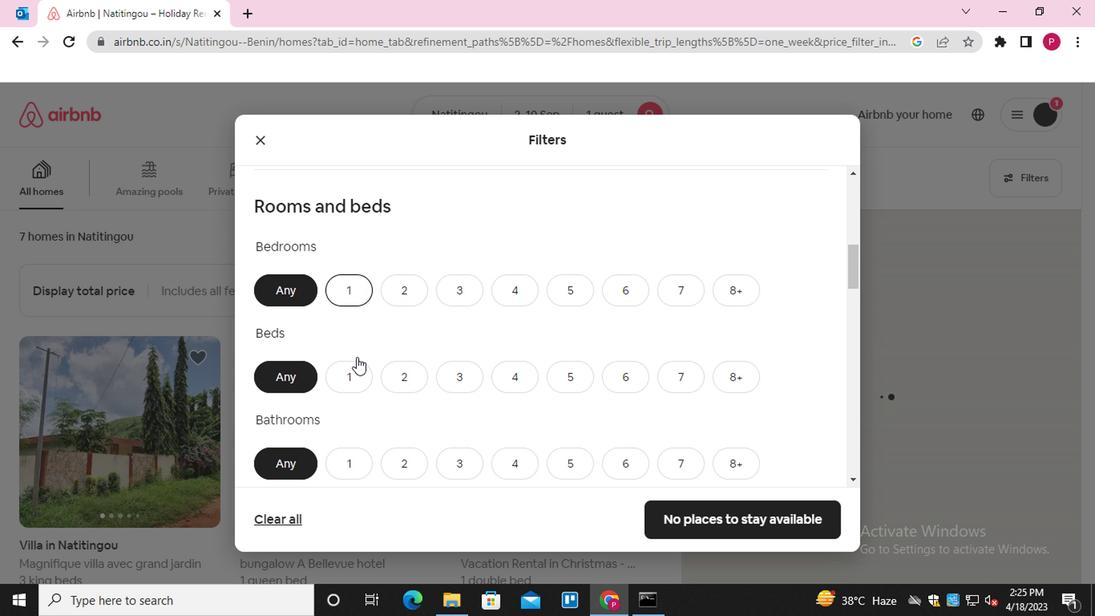 
Action: Mouse moved to (350, 461)
Screenshot: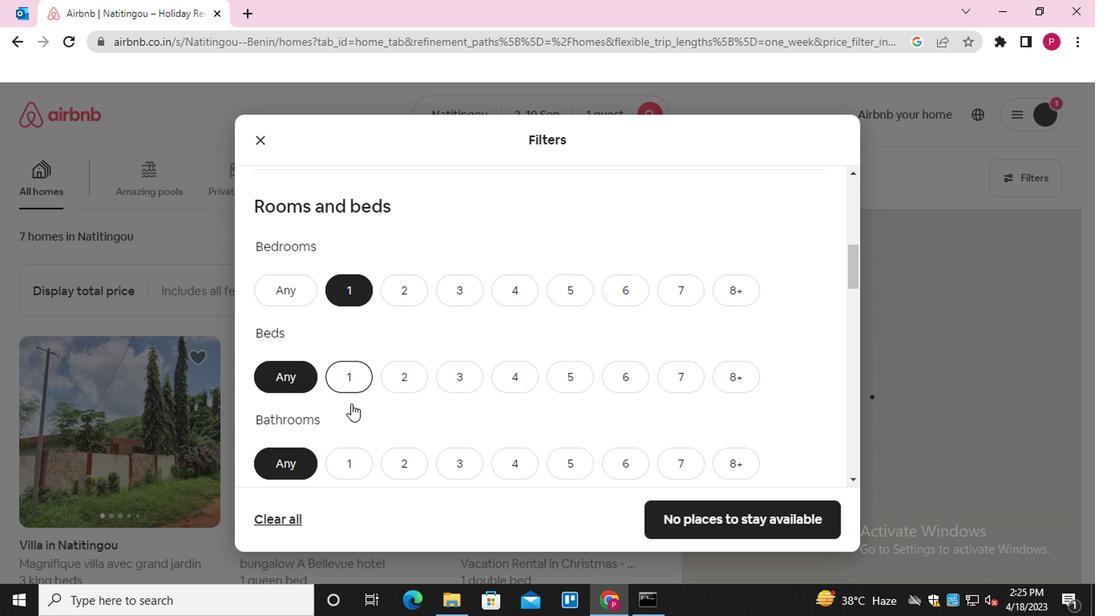 
Action: Mouse pressed left at (350, 461)
Screenshot: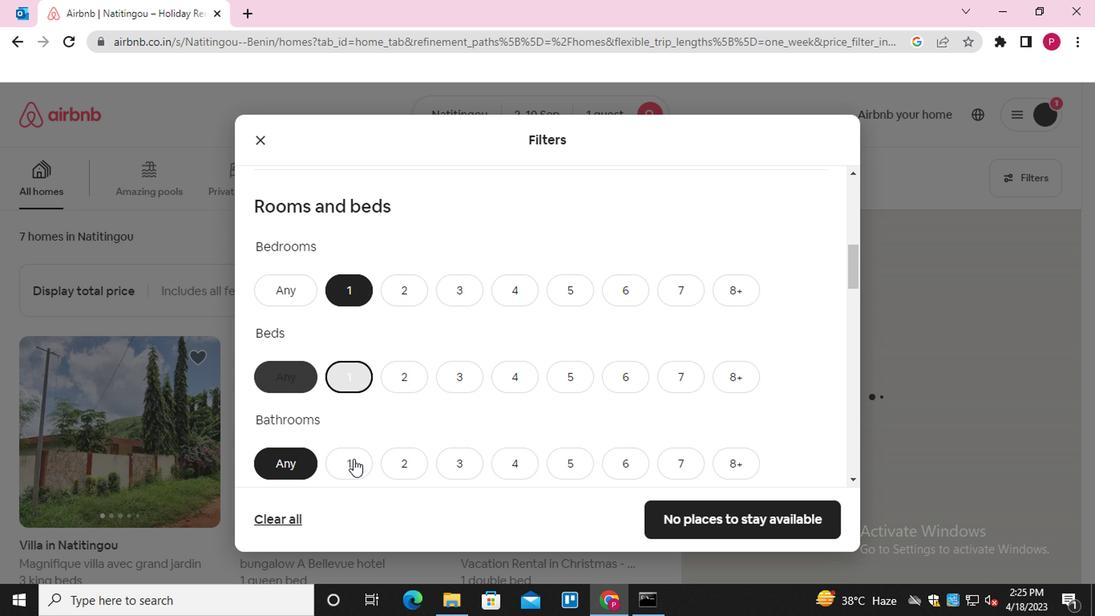 
Action: Mouse moved to (495, 366)
Screenshot: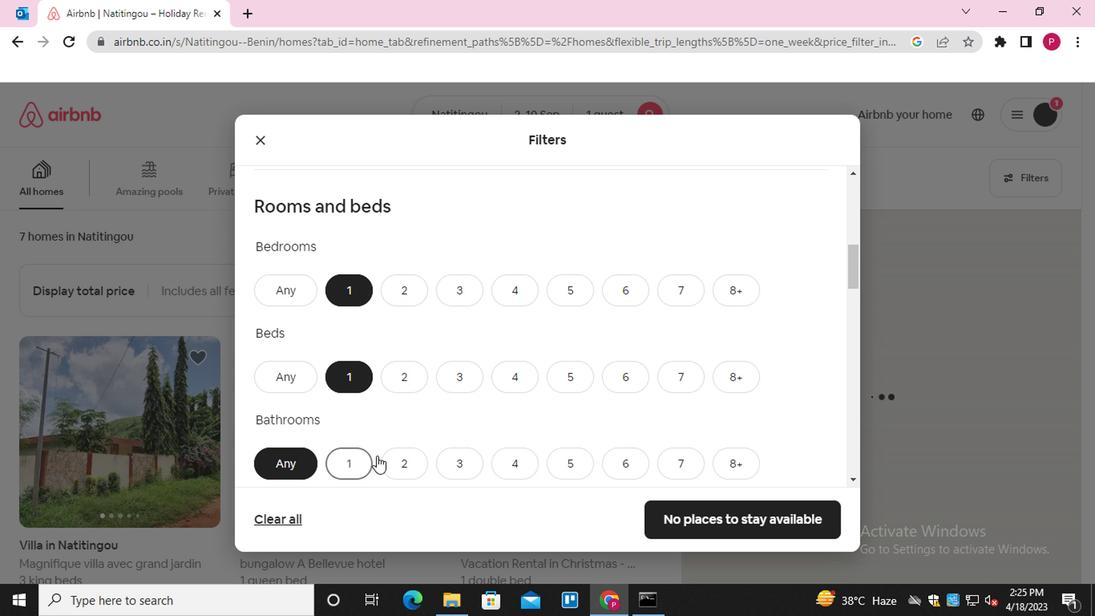 
Action: Mouse scrolled (495, 365) with delta (0, -1)
Screenshot: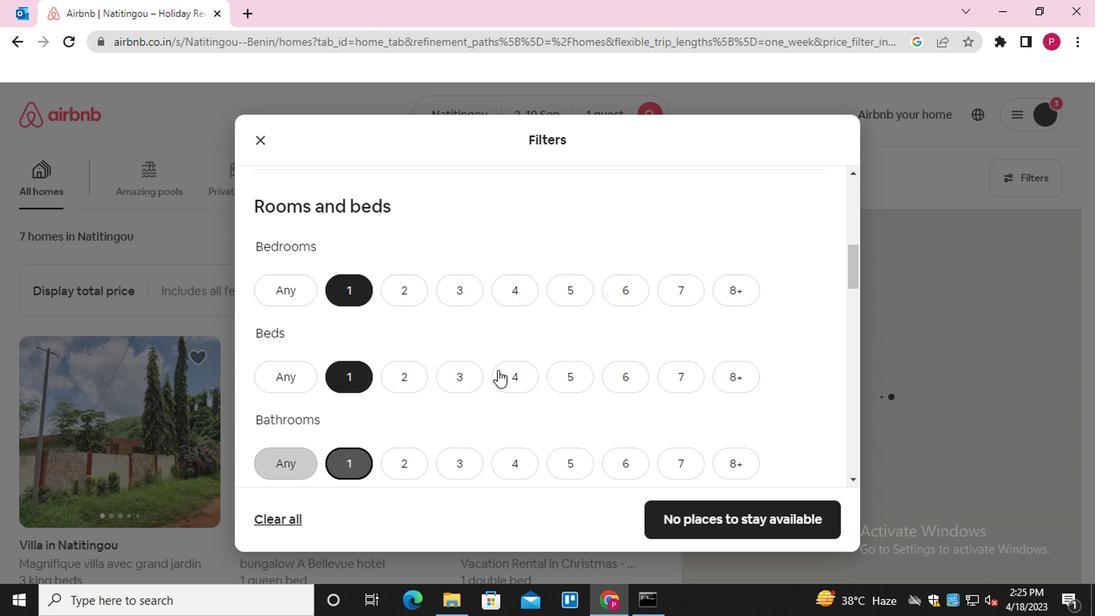 
Action: Mouse scrolled (495, 365) with delta (0, -1)
Screenshot: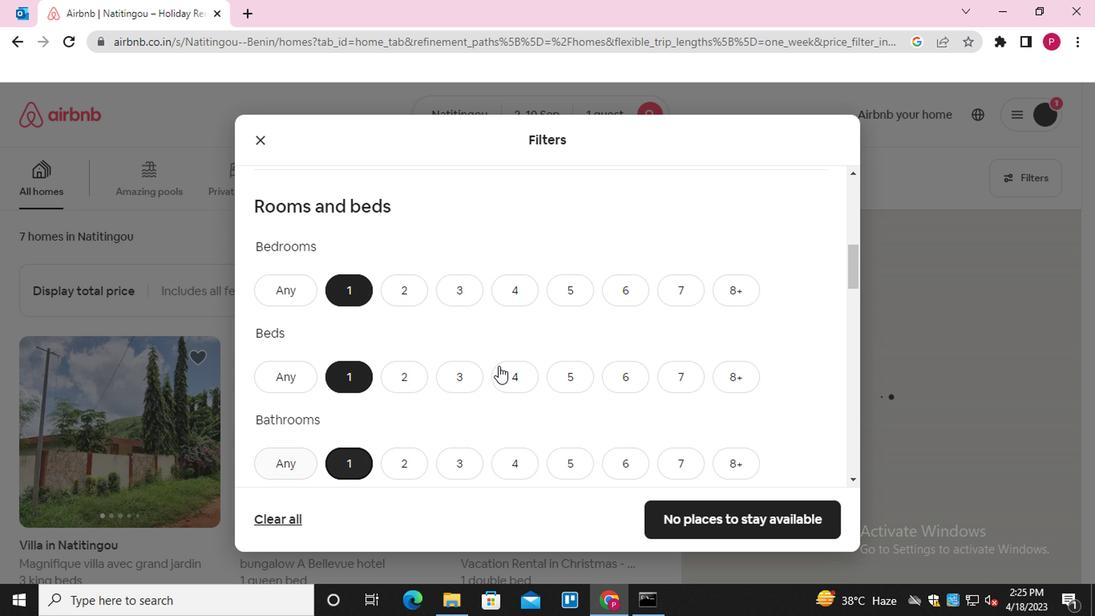 
Action: Mouse scrolled (495, 365) with delta (0, -1)
Screenshot: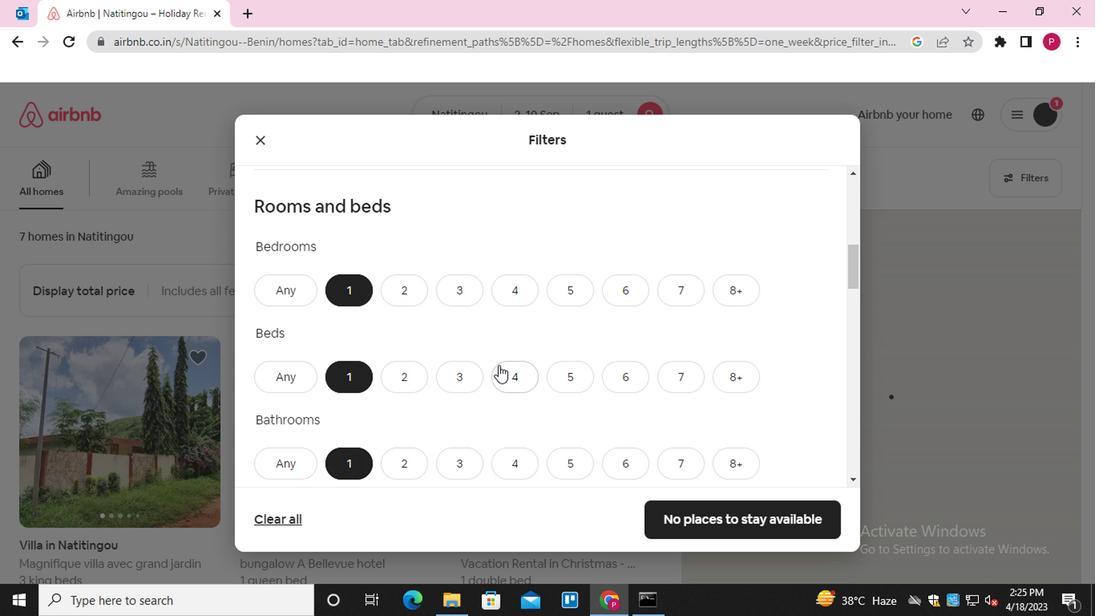 
Action: Mouse moved to (485, 364)
Screenshot: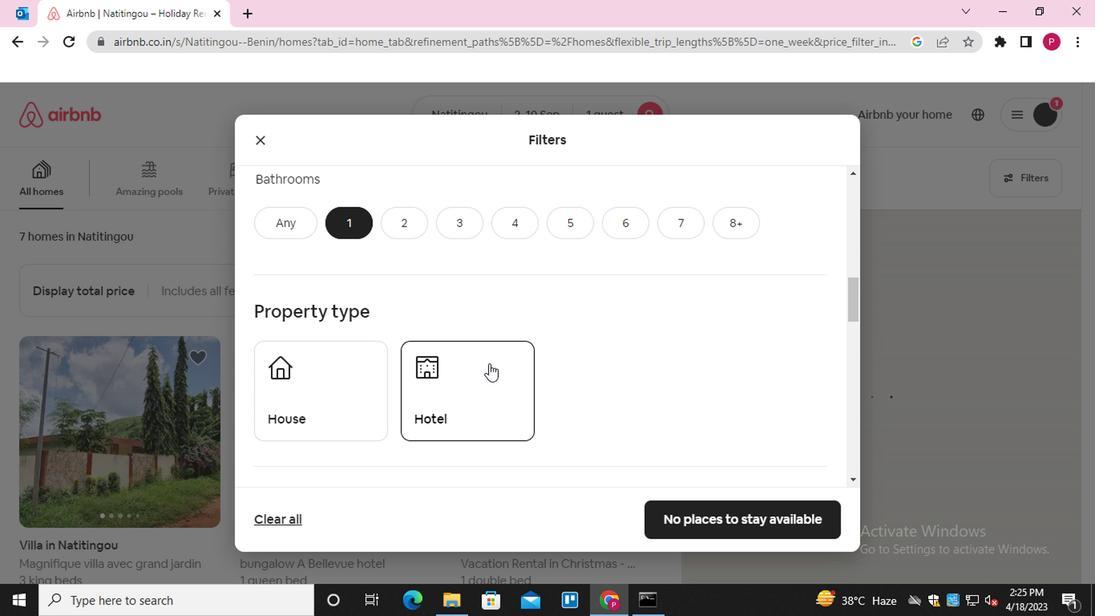 
Action: Mouse pressed left at (485, 364)
Screenshot: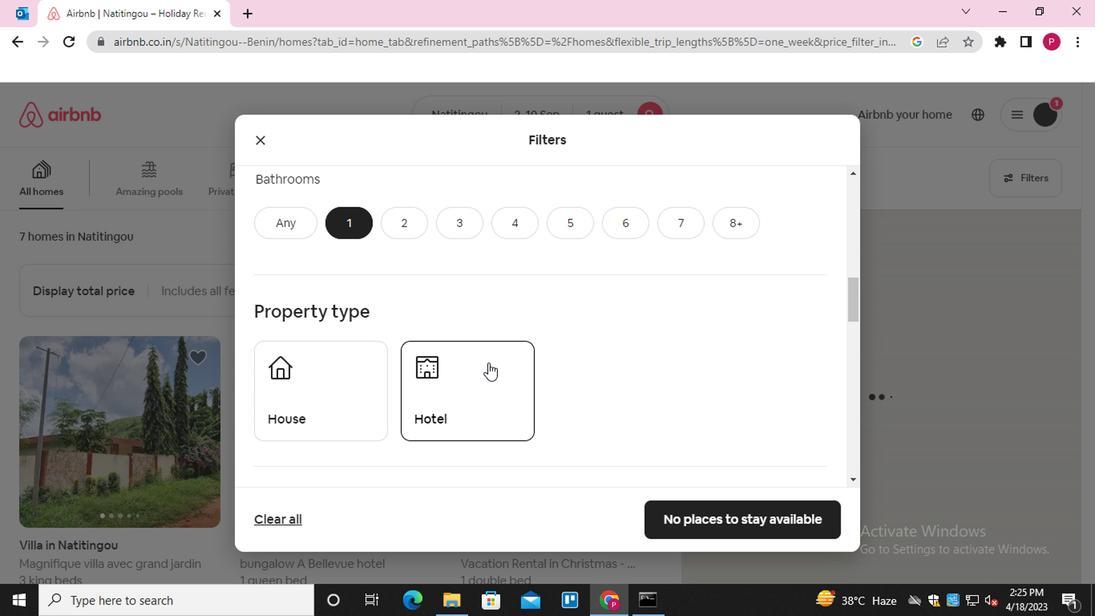 
Action: Mouse scrolled (485, 362) with delta (0, -1)
Screenshot: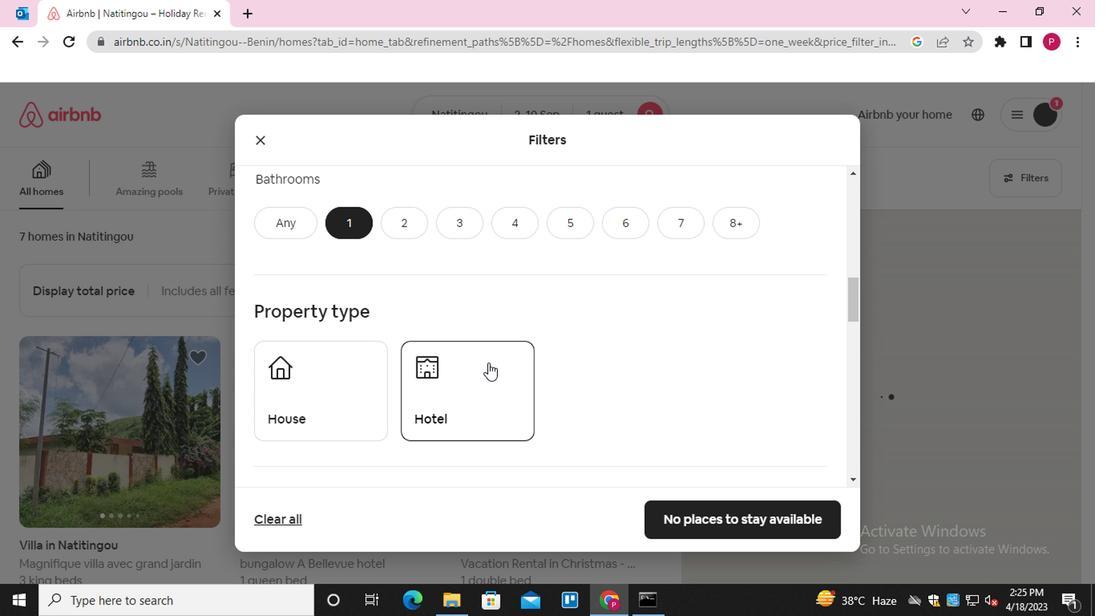 
Action: Mouse scrolled (485, 362) with delta (0, -1)
Screenshot: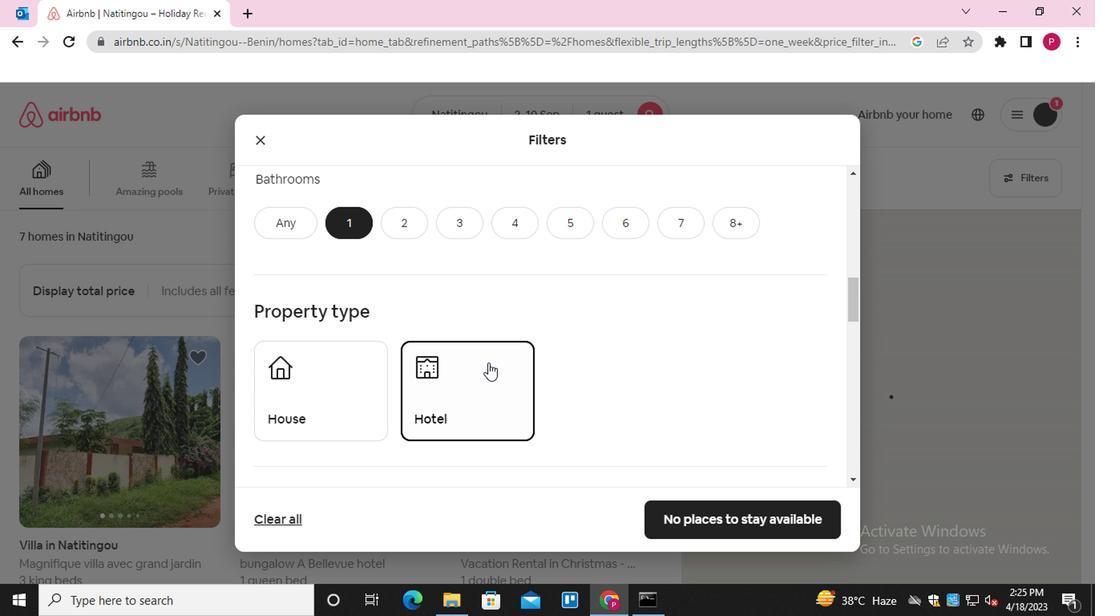 
Action: Mouse scrolled (485, 362) with delta (0, -1)
Screenshot: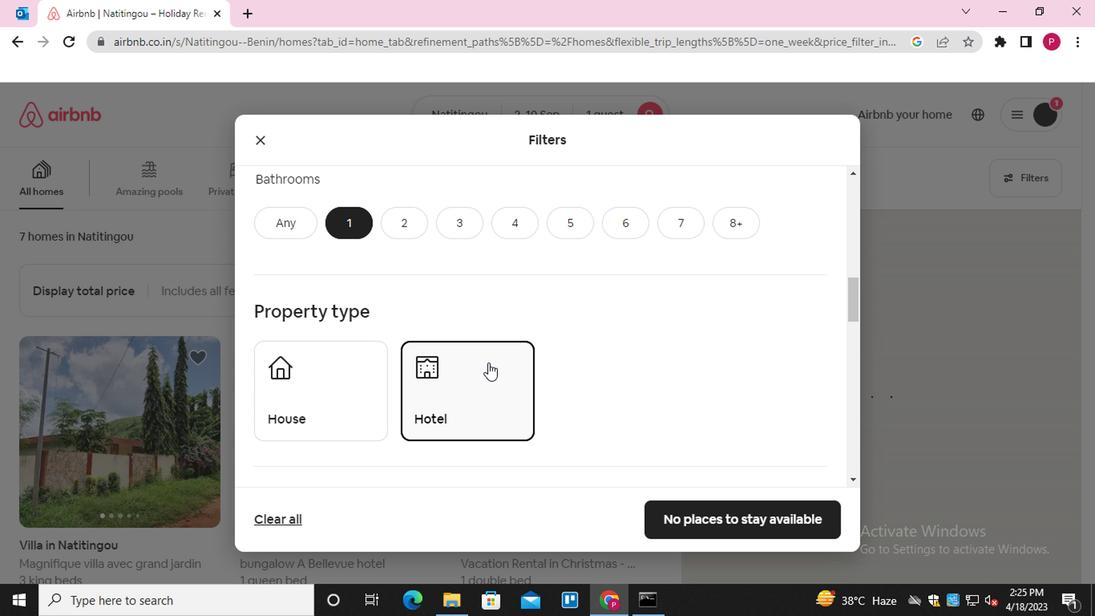
Action: Mouse scrolled (485, 362) with delta (0, -1)
Screenshot: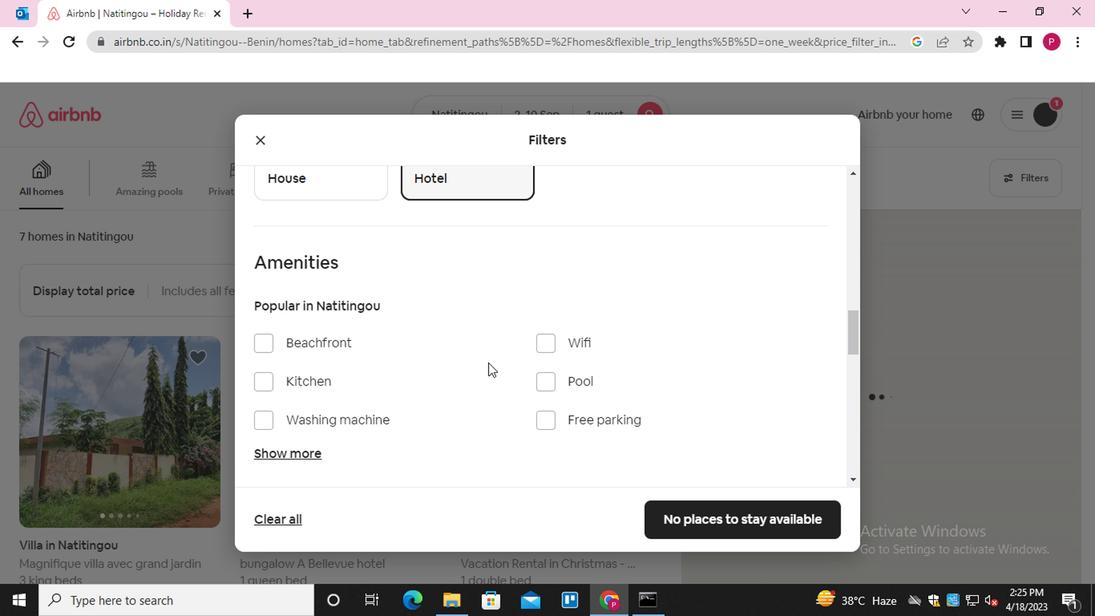 
Action: Mouse scrolled (485, 362) with delta (0, -1)
Screenshot: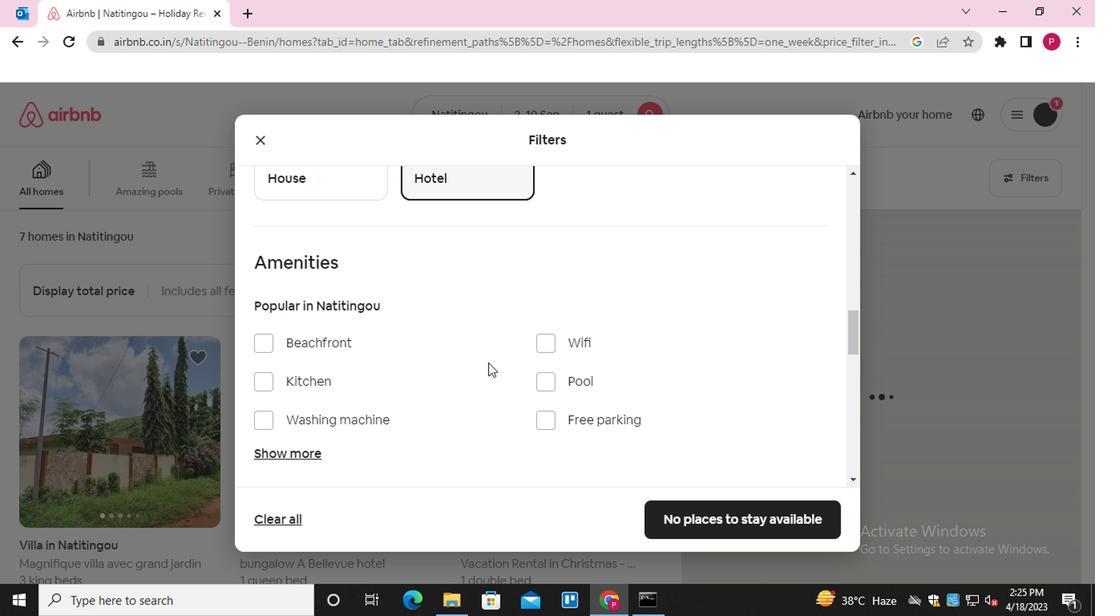 
Action: Mouse scrolled (485, 362) with delta (0, -1)
Screenshot: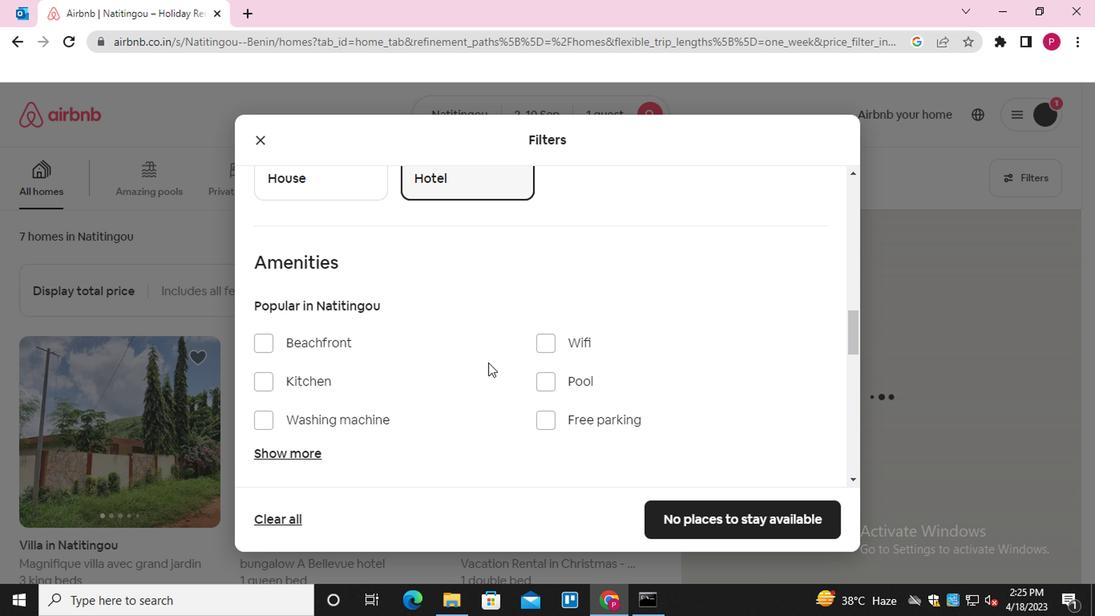 
Action: Mouse scrolled (485, 362) with delta (0, -1)
Screenshot: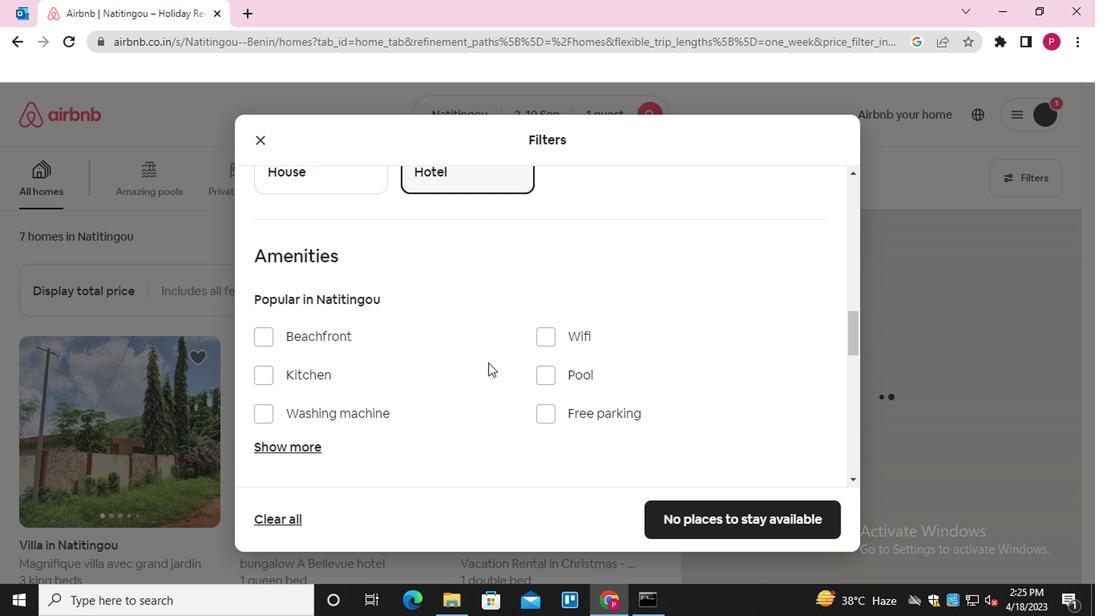 
Action: Mouse moved to (788, 311)
Screenshot: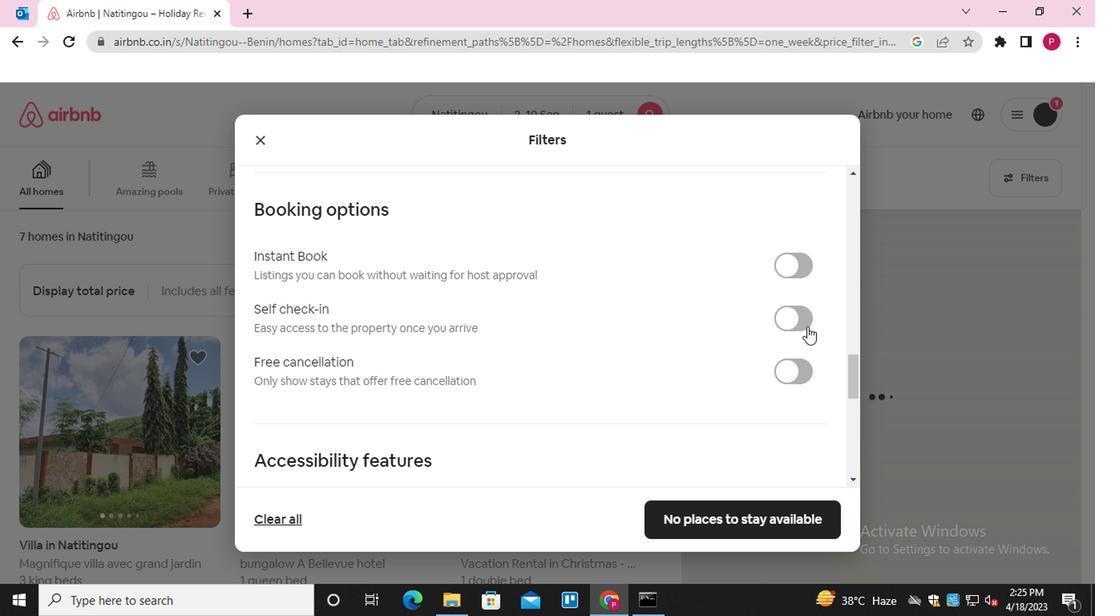 
Action: Mouse pressed left at (788, 311)
Screenshot: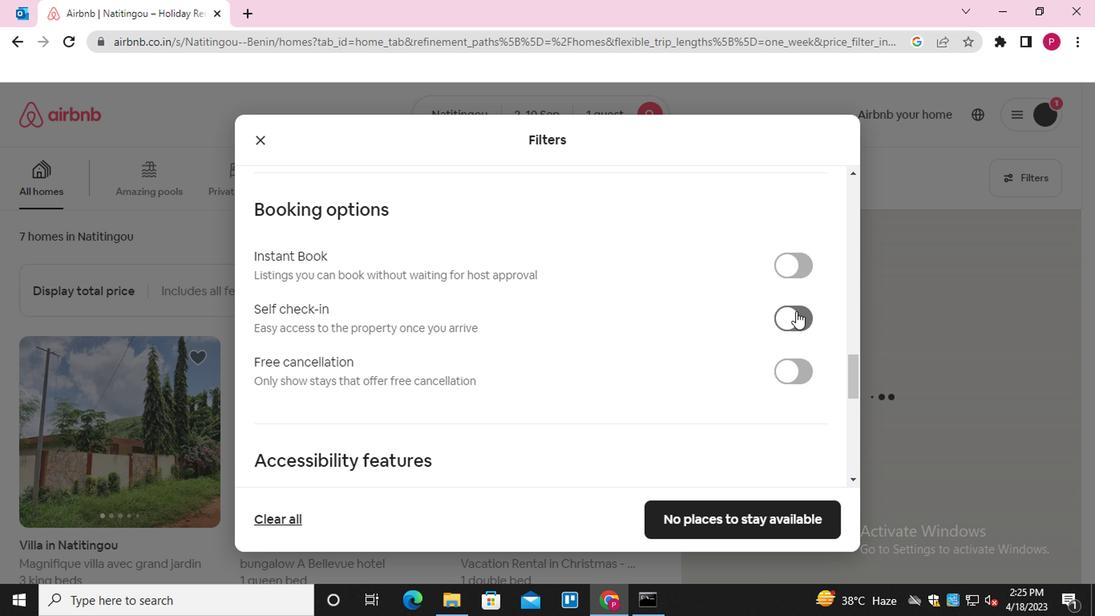 
Action: Mouse moved to (456, 417)
Screenshot: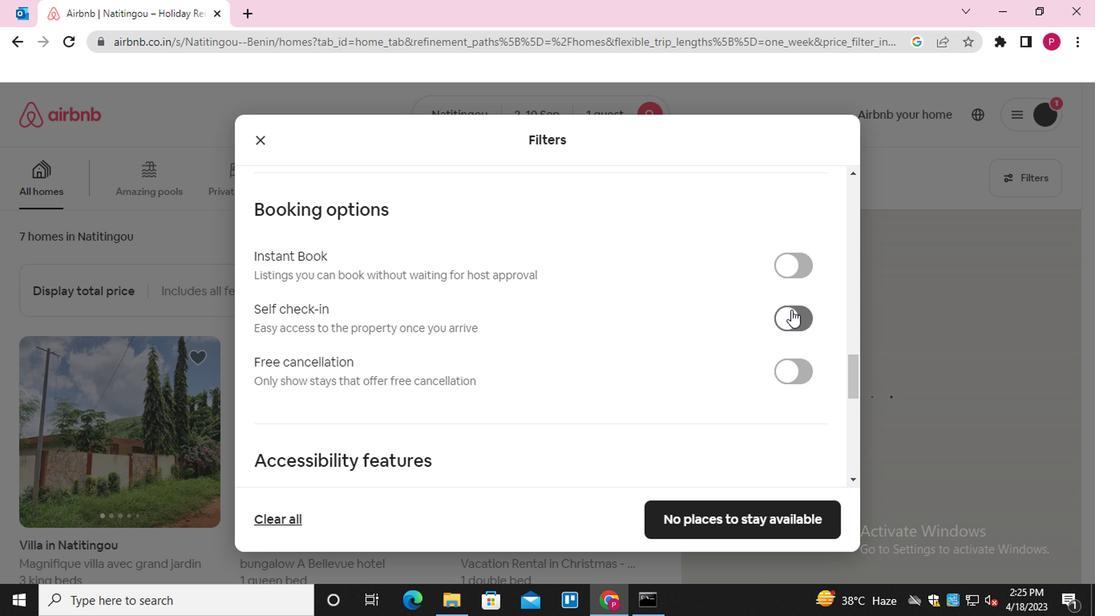 
Action: Mouse scrolled (456, 416) with delta (0, 0)
Screenshot: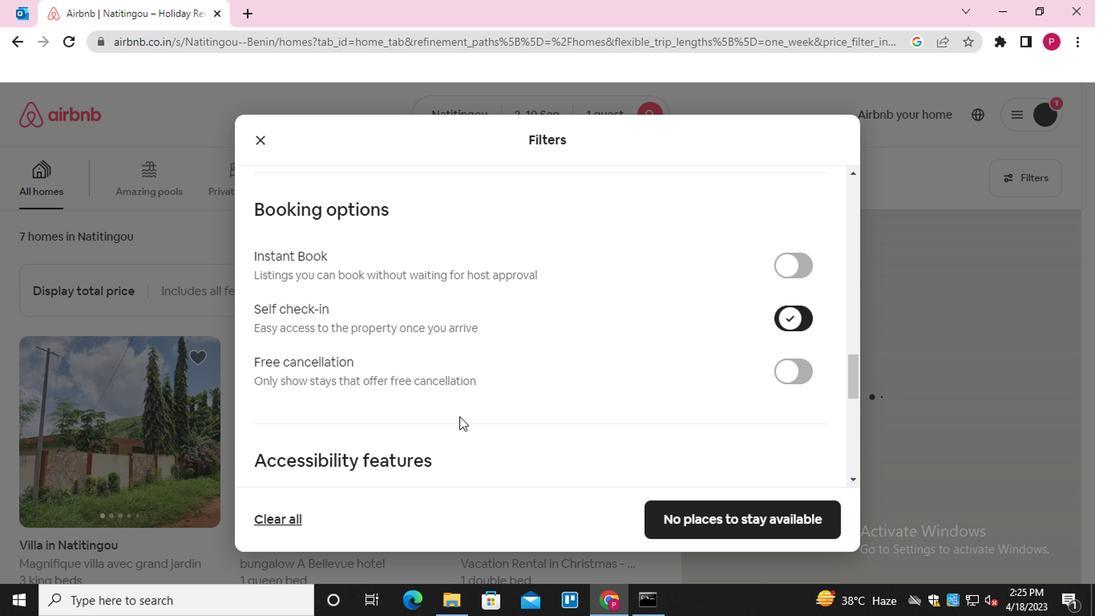 
Action: Mouse scrolled (456, 416) with delta (0, 0)
Screenshot: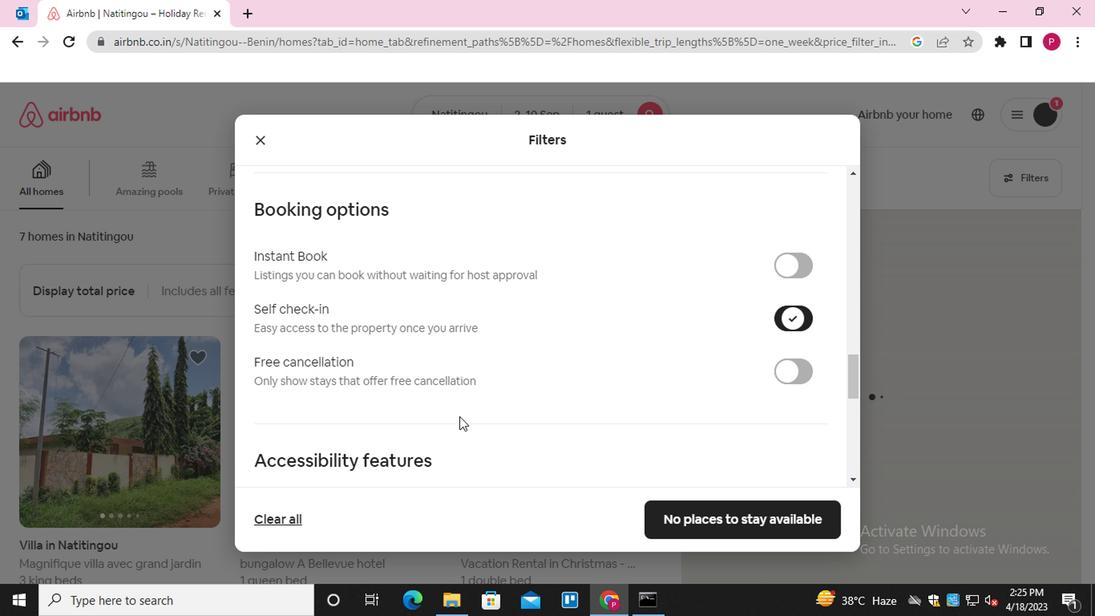 
Action: Mouse scrolled (456, 416) with delta (0, 0)
Screenshot: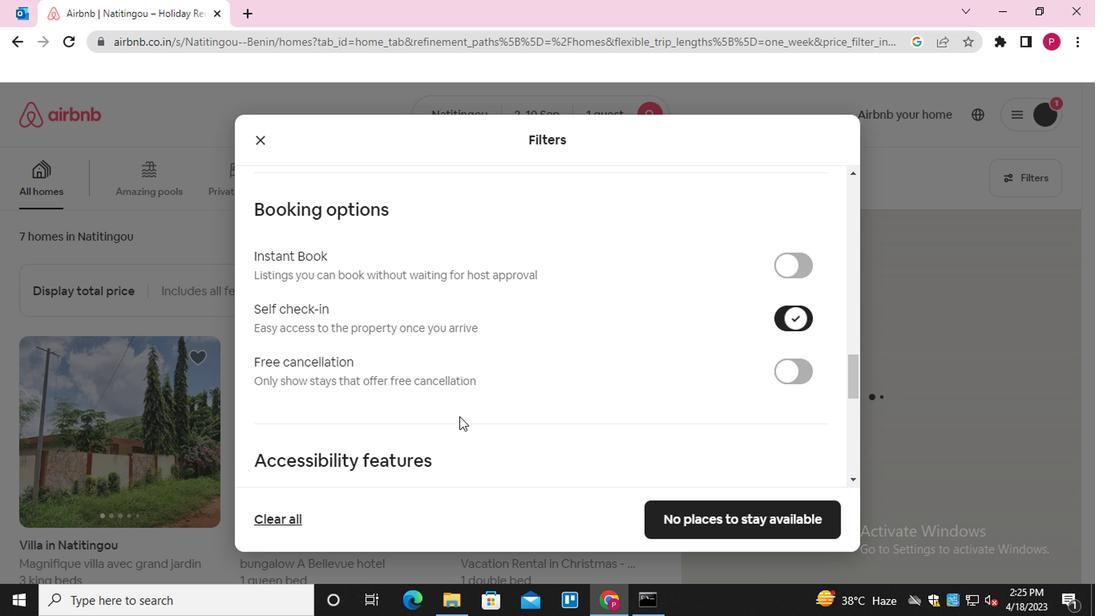 
Action: Mouse scrolled (456, 416) with delta (0, 0)
Screenshot: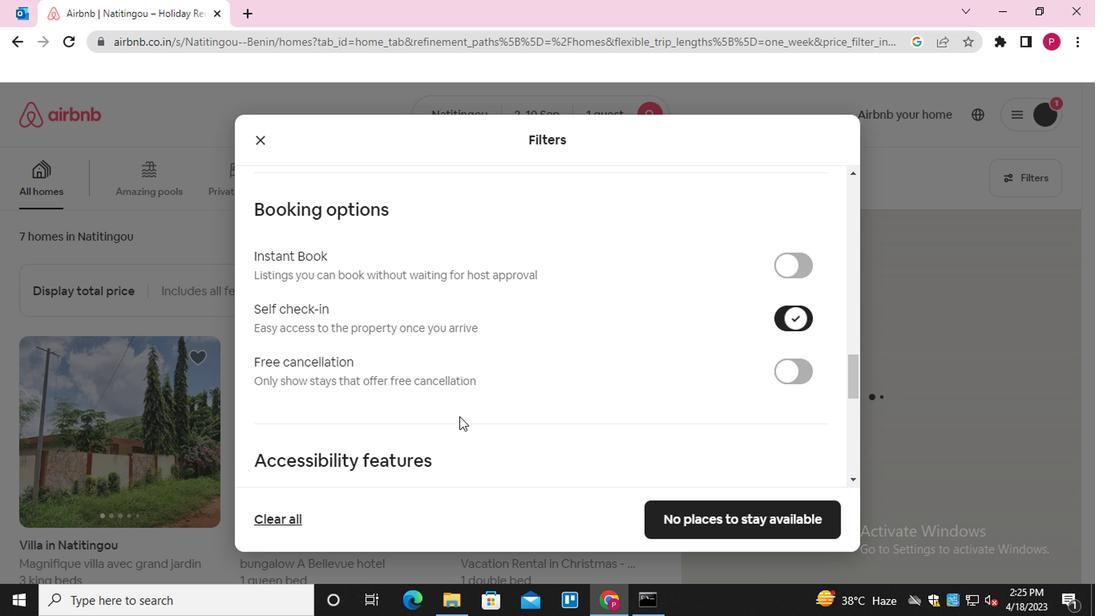 
Action: Mouse scrolled (456, 416) with delta (0, 0)
Screenshot: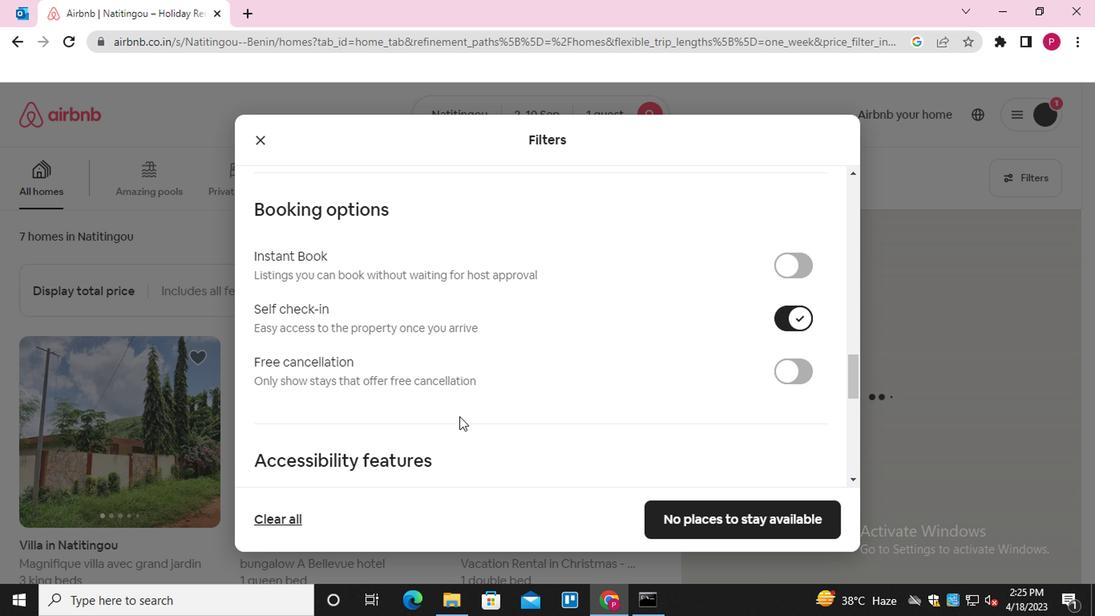 
Action: Mouse moved to (449, 424)
Screenshot: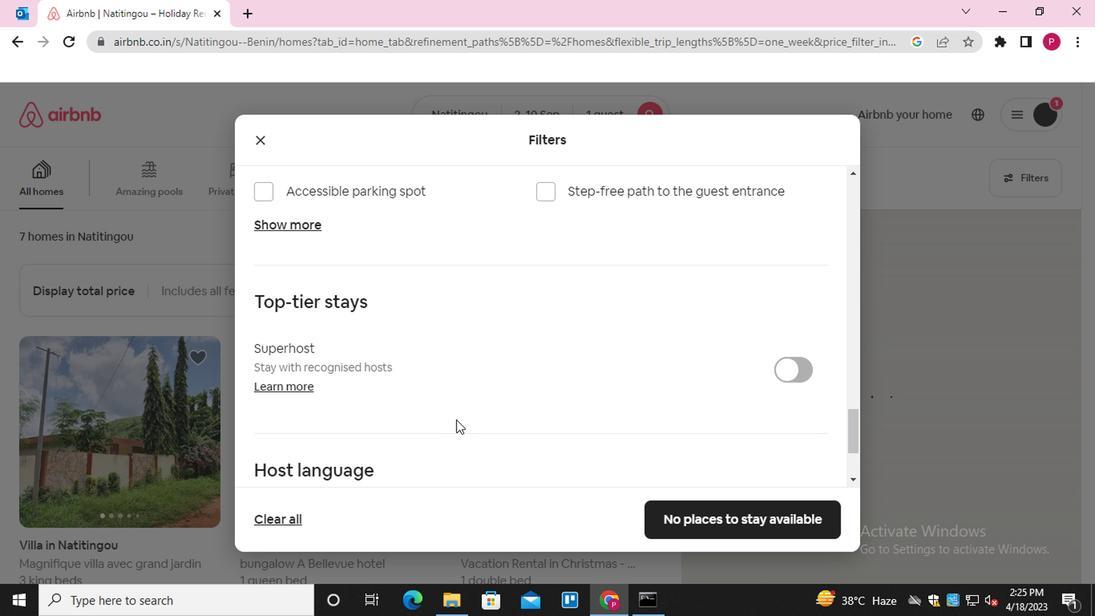 
Action: Mouse scrolled (449, 423) with delta (0, 0)
Screenshot: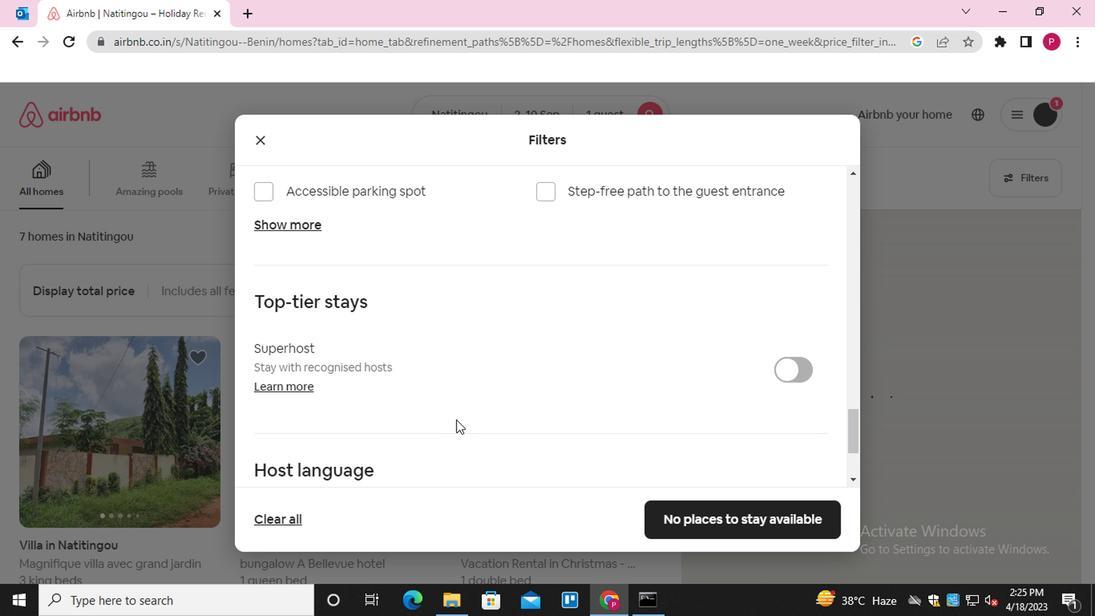 
Action: Mouse moved to (449, 425)
Screenshot: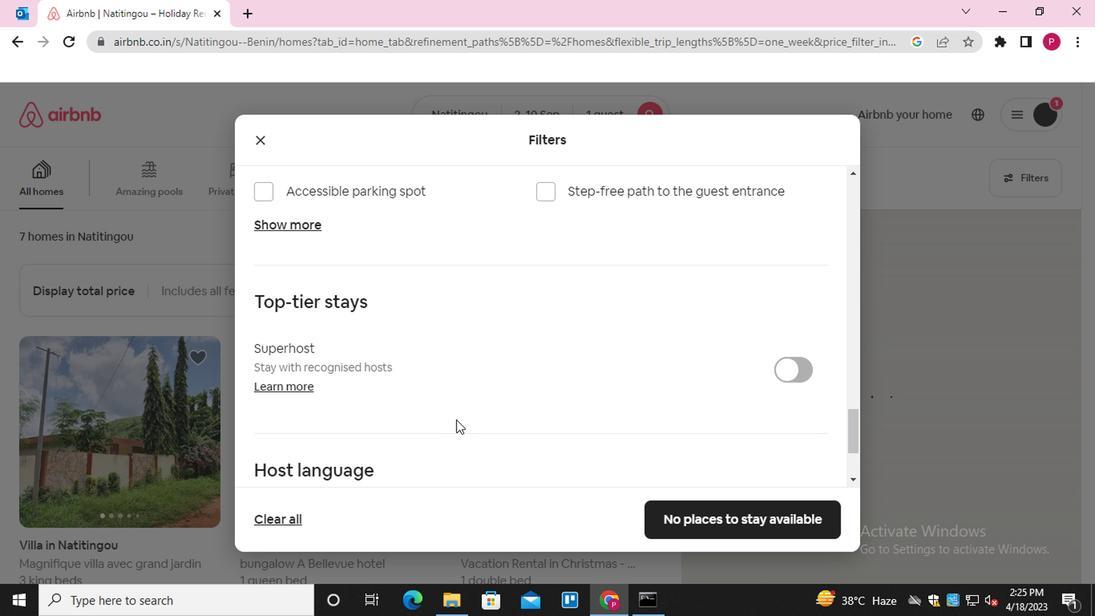 
Action: Mouse scrolled (449, 424) with delta (0, -1)
Screenshot: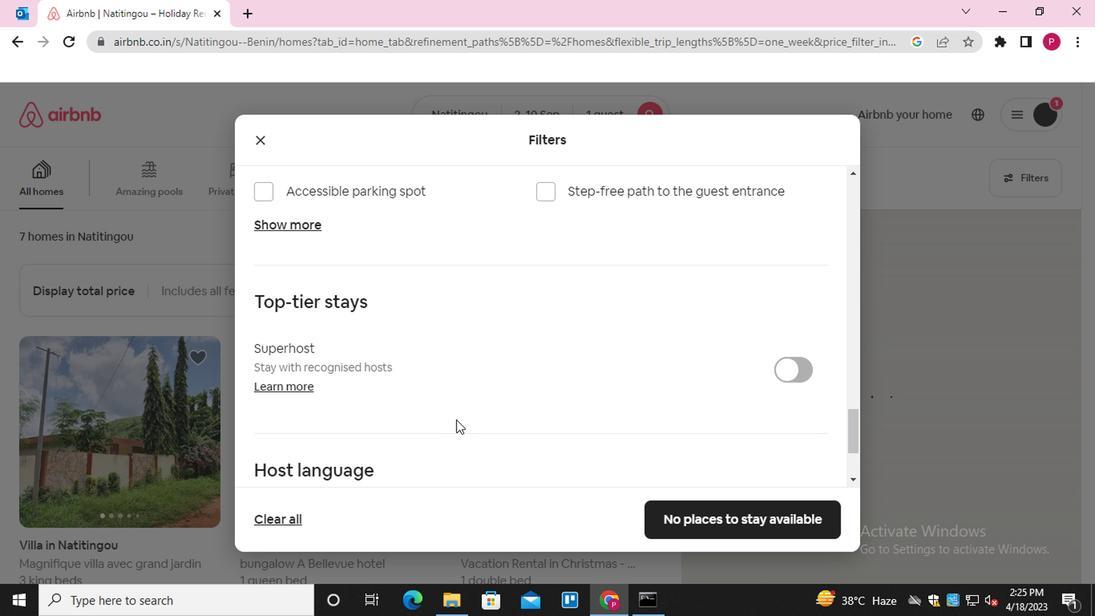 
Action: Mouse moved to (449, 425)
Screenshot: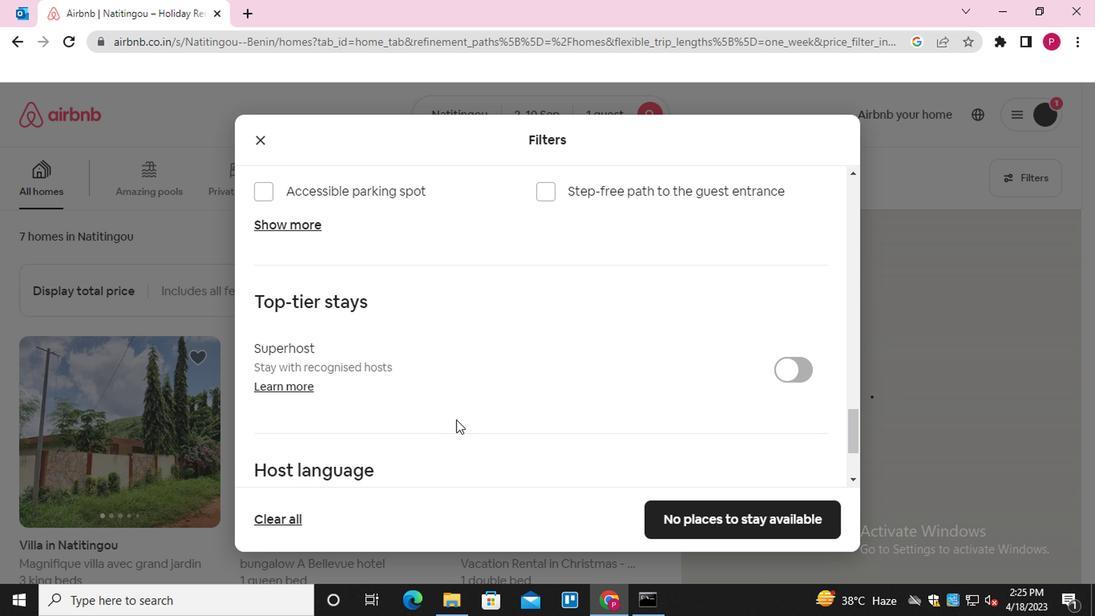
Action: Mouse scrolled (449, 425) with delta (0, 0)
Screenshot: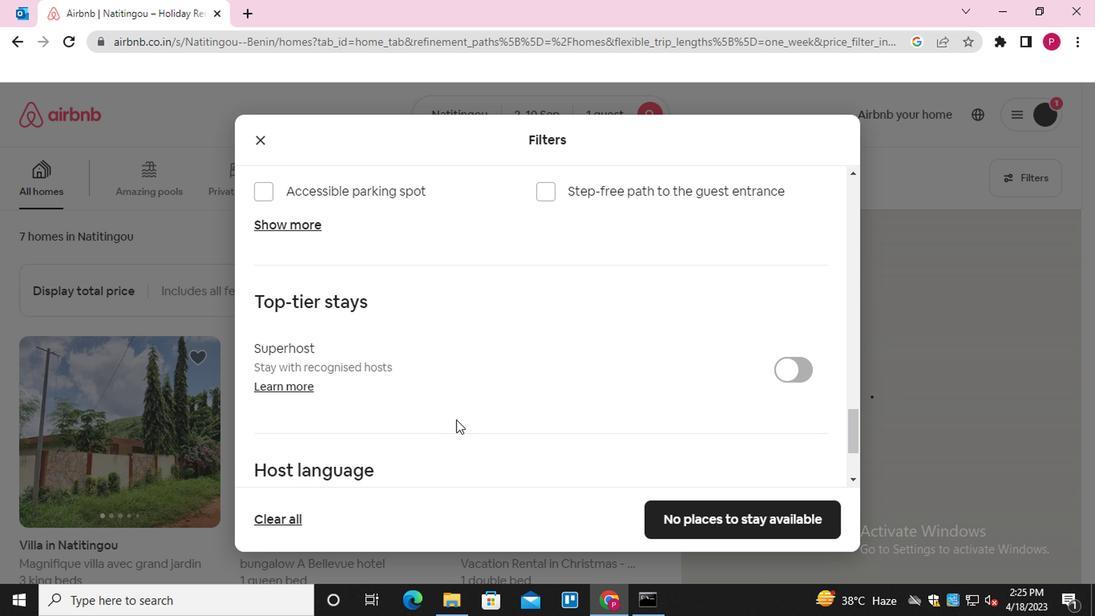 
Action: Mouse scrolled (449, 425) with delta (0, 0)
Screenshot: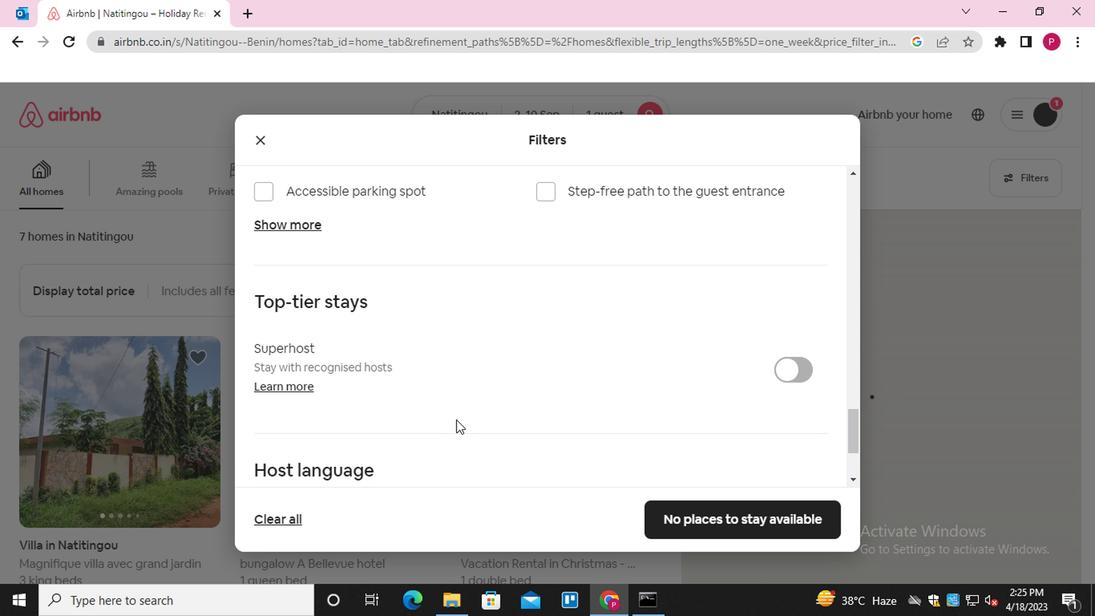 
Action: Mouse moved to (257, 373)
Screenshot: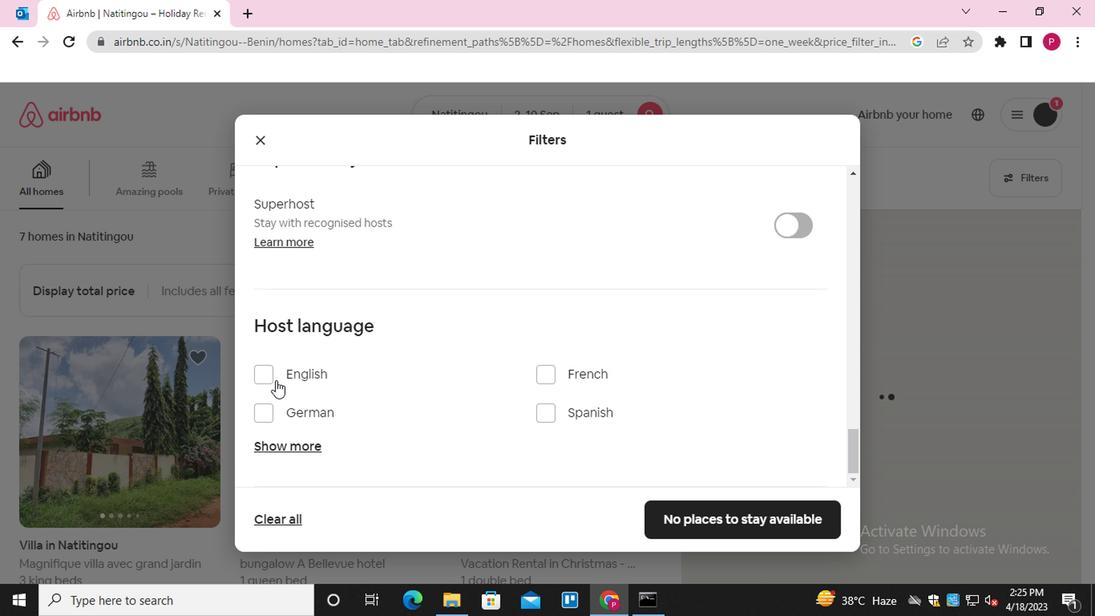 
Action: Mouse pressed left at (257, 373)
Screenshot: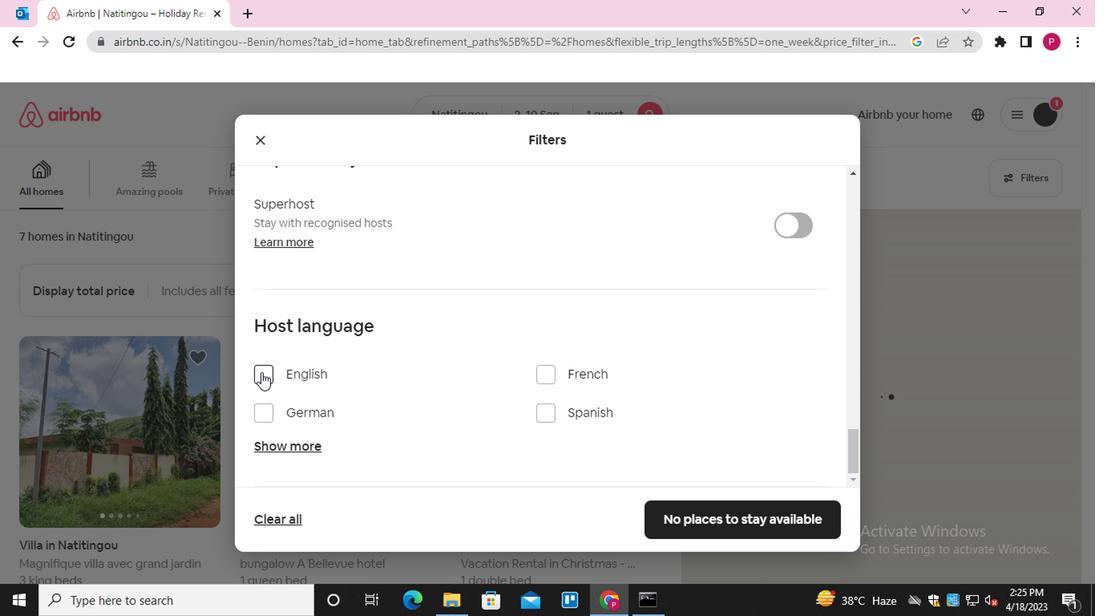 
Action: Mouse moved to (755, 511)
Screenshot: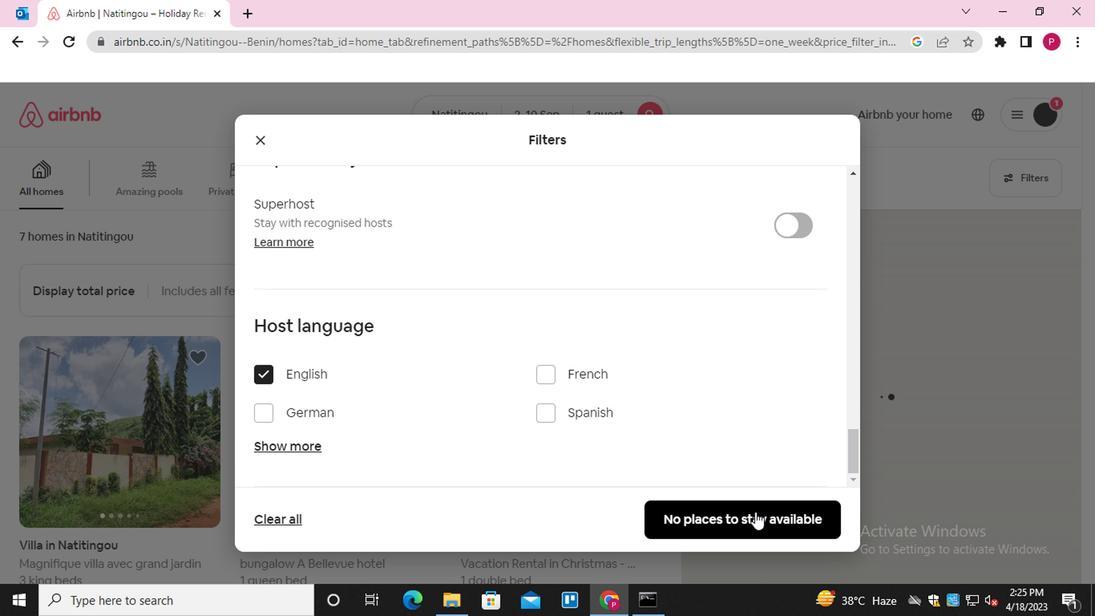 
Action: Mouse pressed left at (755, 511)
Screenshot: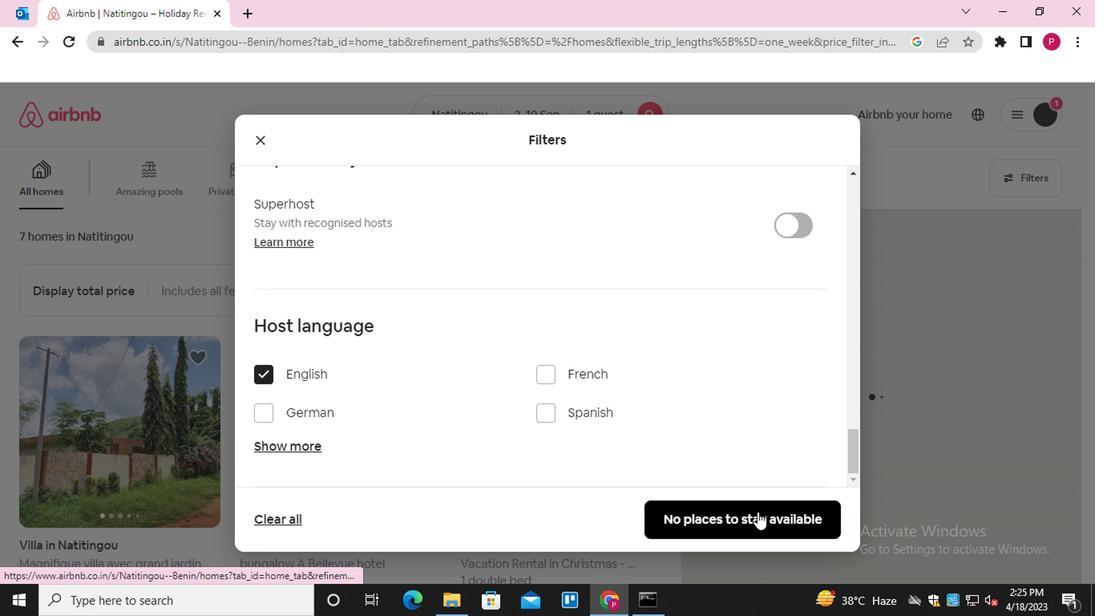 
Action: Mouse moved to (365, 361)
Screenshot: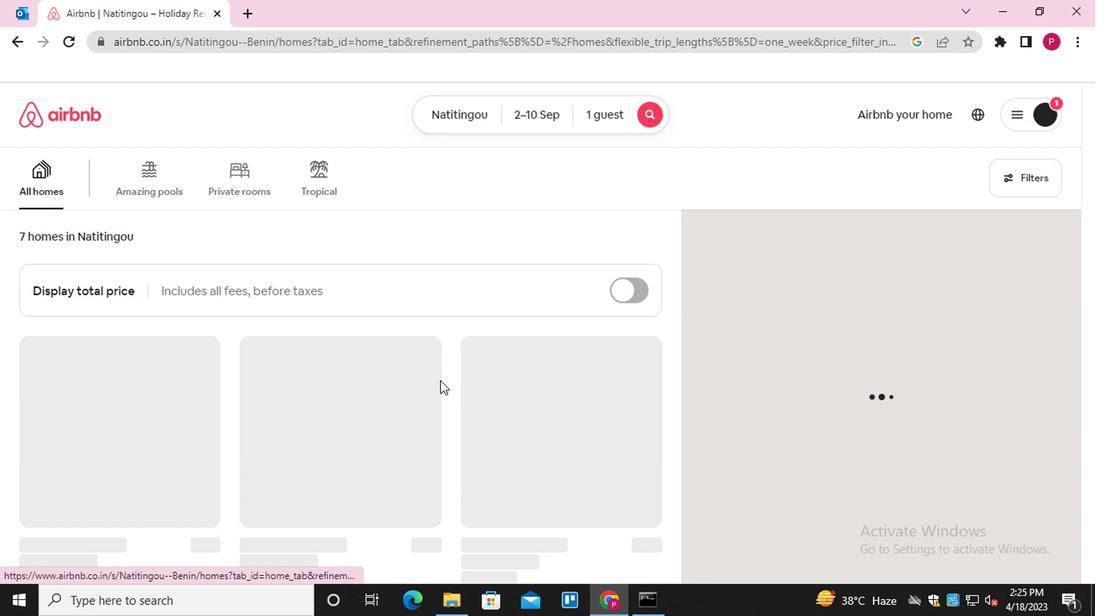 
